 Task: Create a due date automation trigger when advanced on, 2 hours before a card is due add fields without custom field "Resume" set to a number lower than 1 and greater or equal to 10.
Action: Mouse moved to (878, 264)
Screenshot: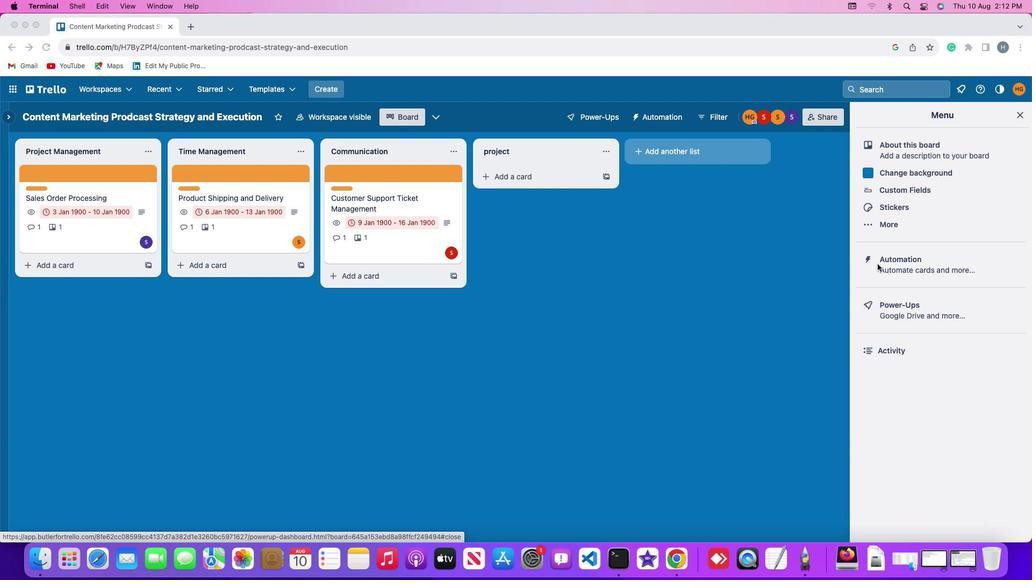 
Action: Mouse pressed left at (878, 264)
Screenshot: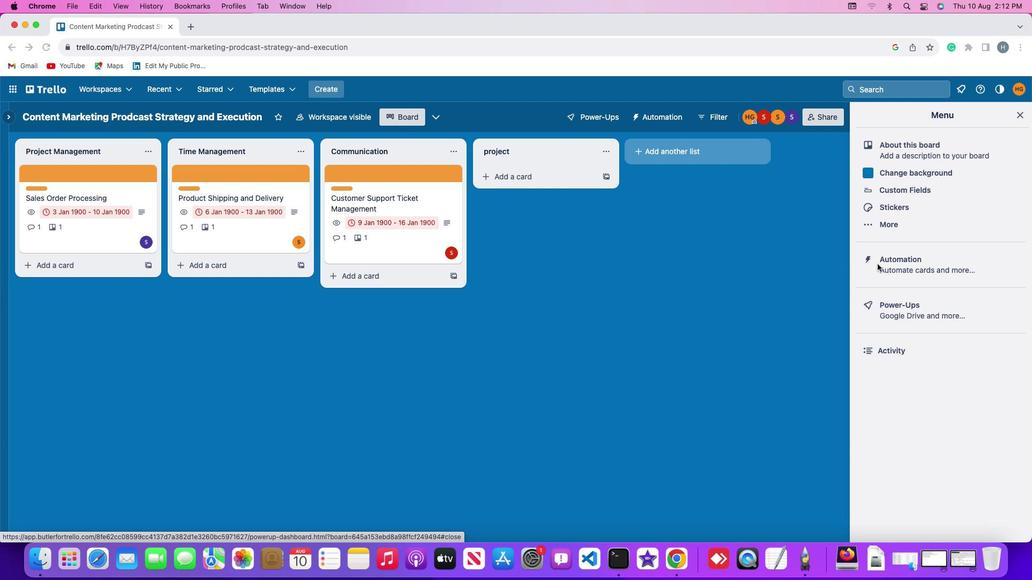
Action: Mouse pressed left at (878, 264)
Screenshot: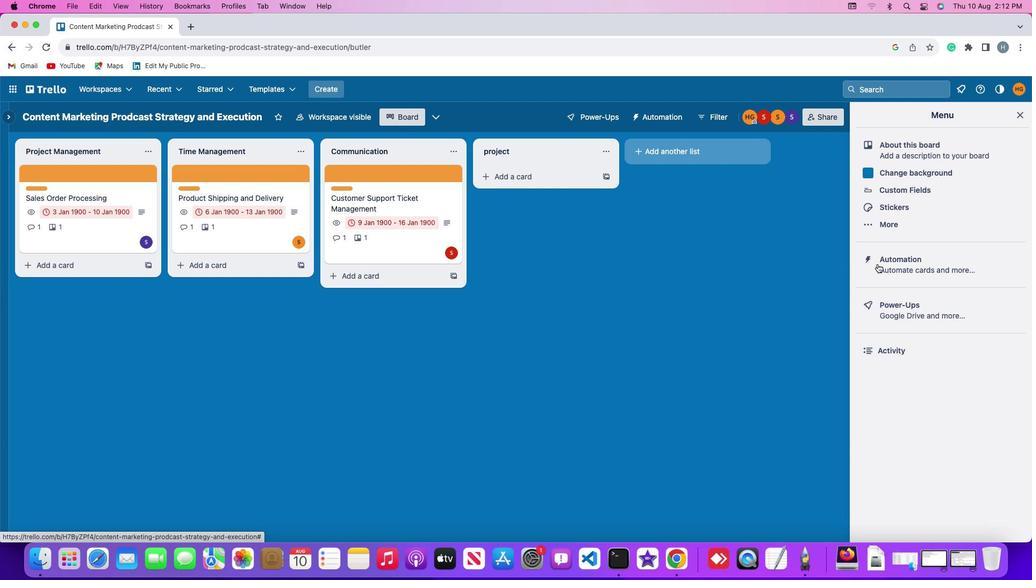 
Action: Mouse pressed left at (878, 264)
Screenshot: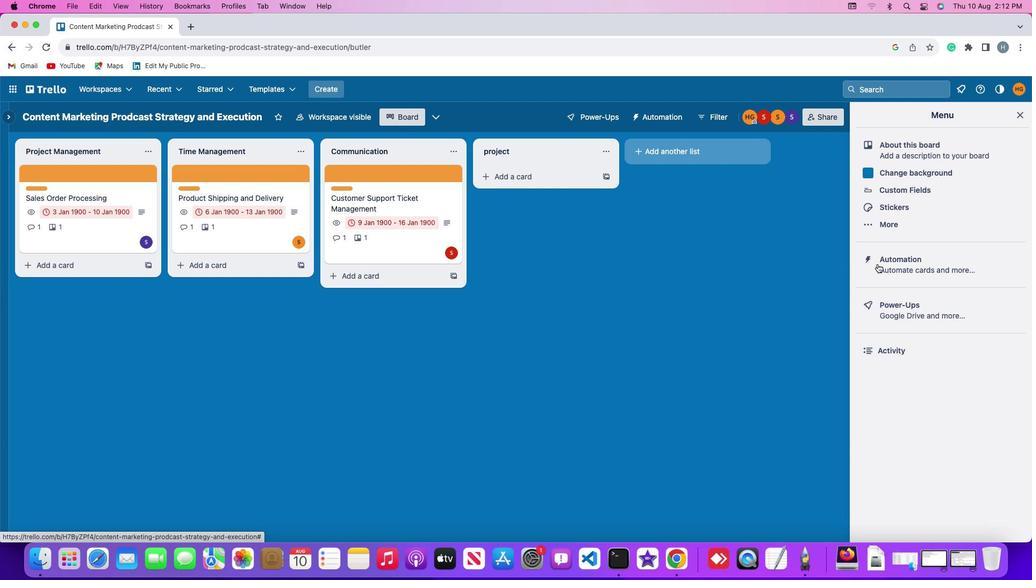 
Action: Mouse moved to (63, 250)
Screenshot: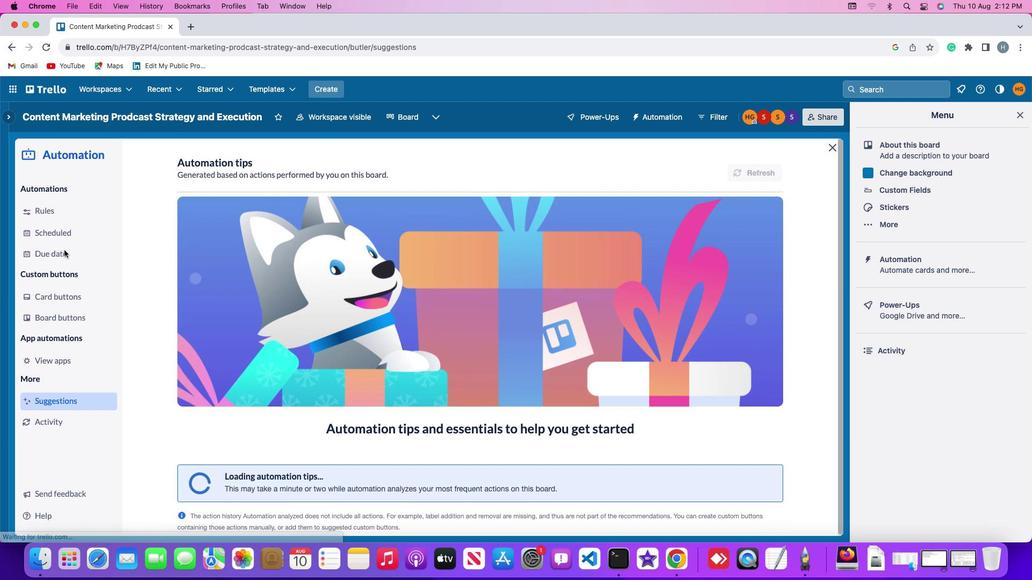 
Action: Mouse pressed left at (63, 250)
Screenshot: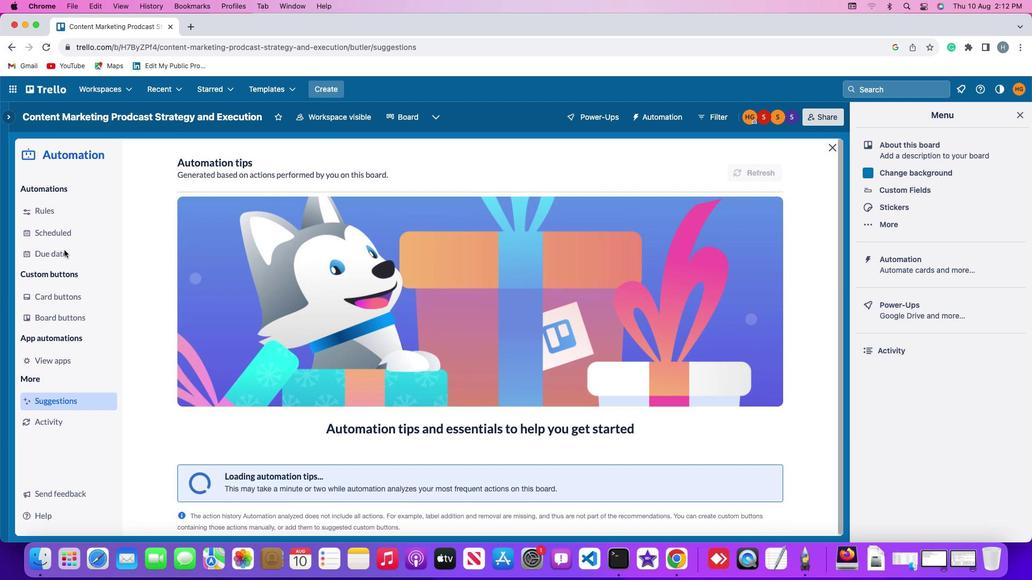
Action: Mouse moved to (725, 165)
Screenshot: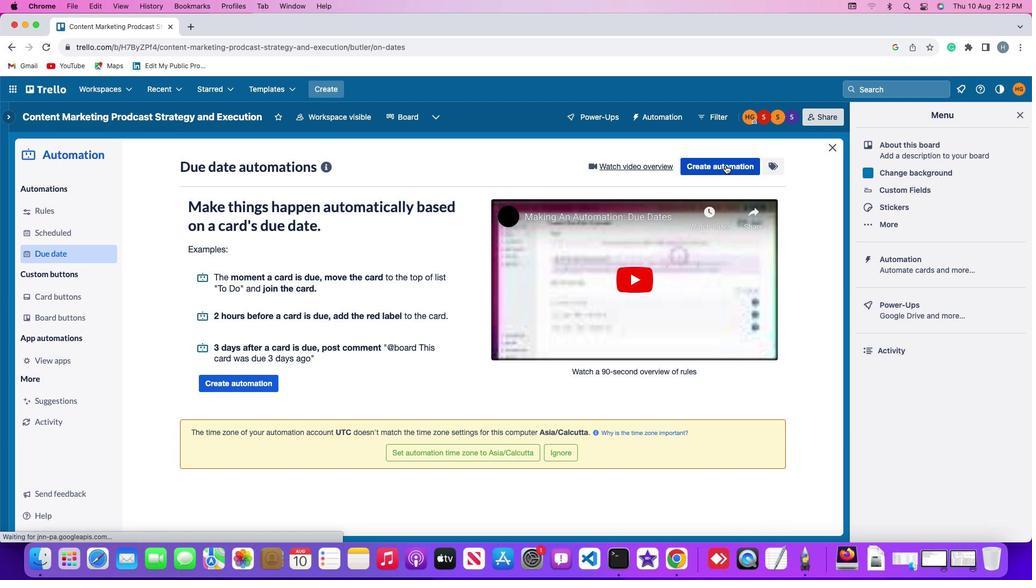 
Action: Mouse pressed left at (725, 165)
Screenshot: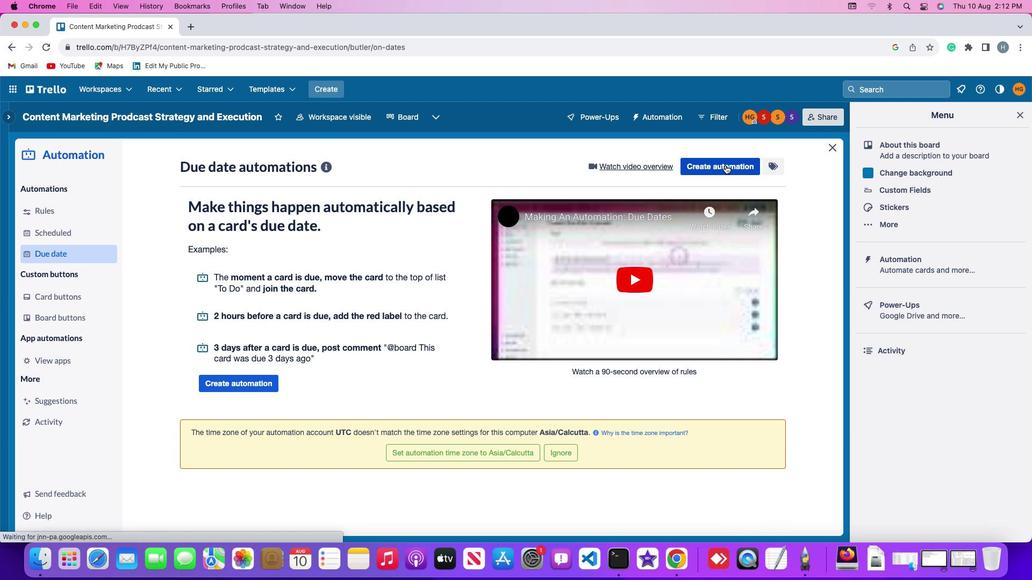 
Action: Mouse moved to (226, 268)
Screenshot: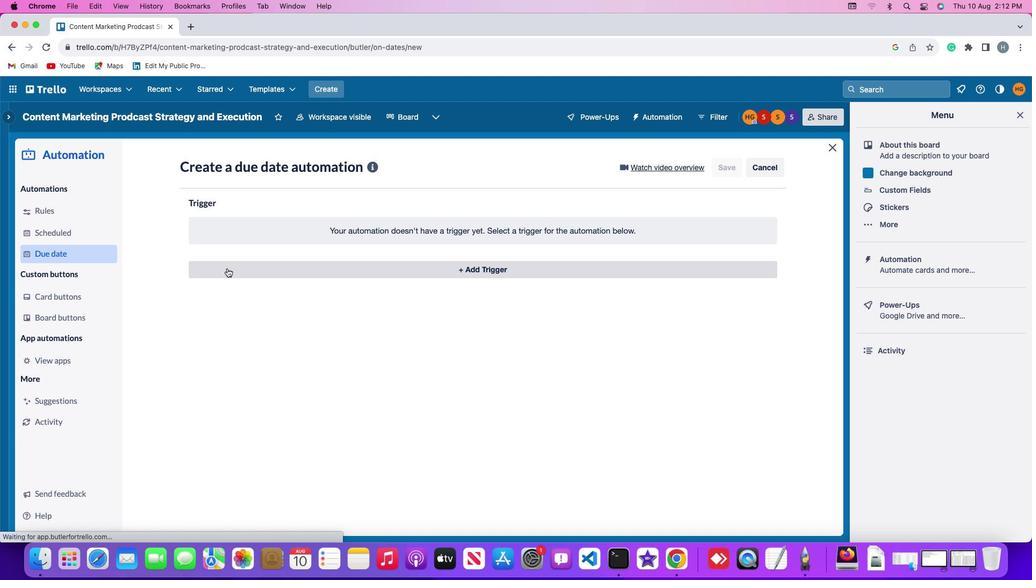 
Action: Mouse pressed left at (226, 268)
Screenshot: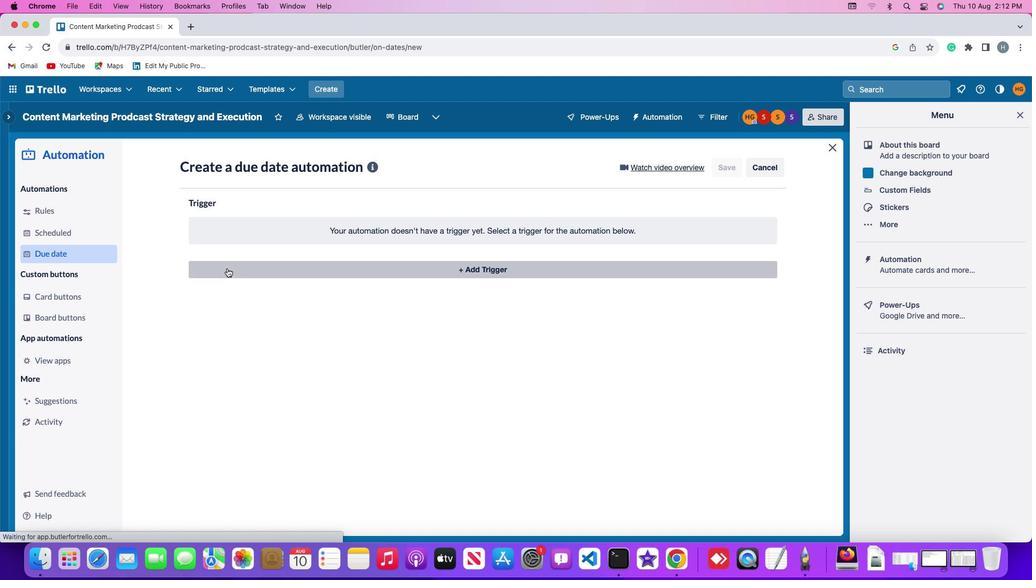 
Action: Mouse moved to (205, 431)
Screenshot: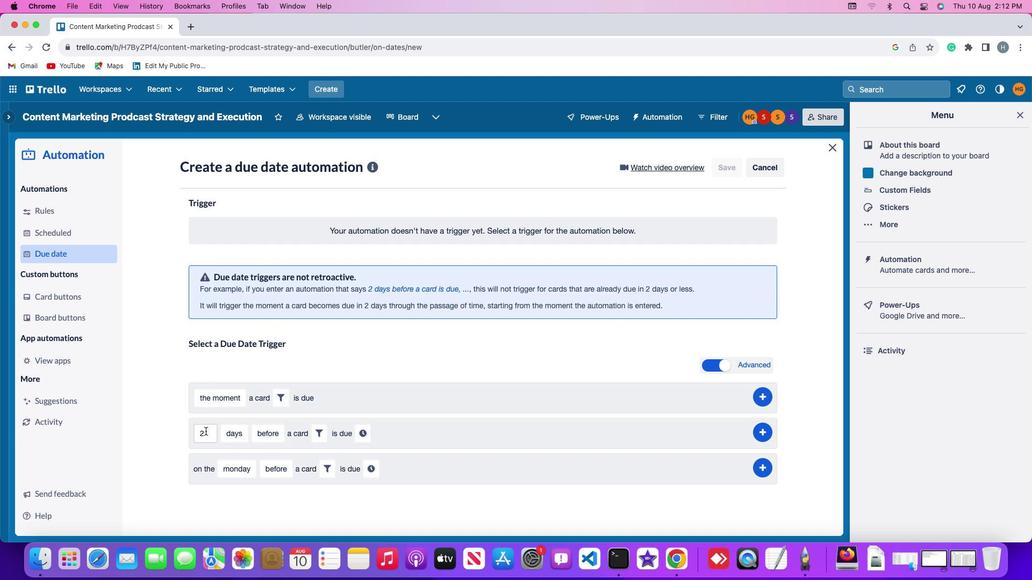 
Action: Mouse pressed left at (205, 431)
Screenshot: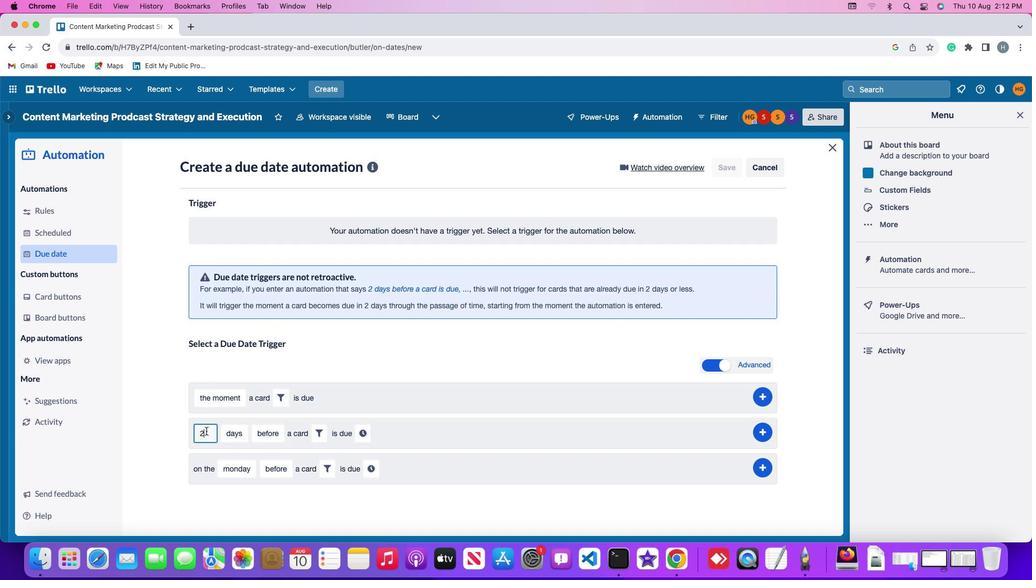 
Action: Mouse moved to (212, 423)
Screenshot: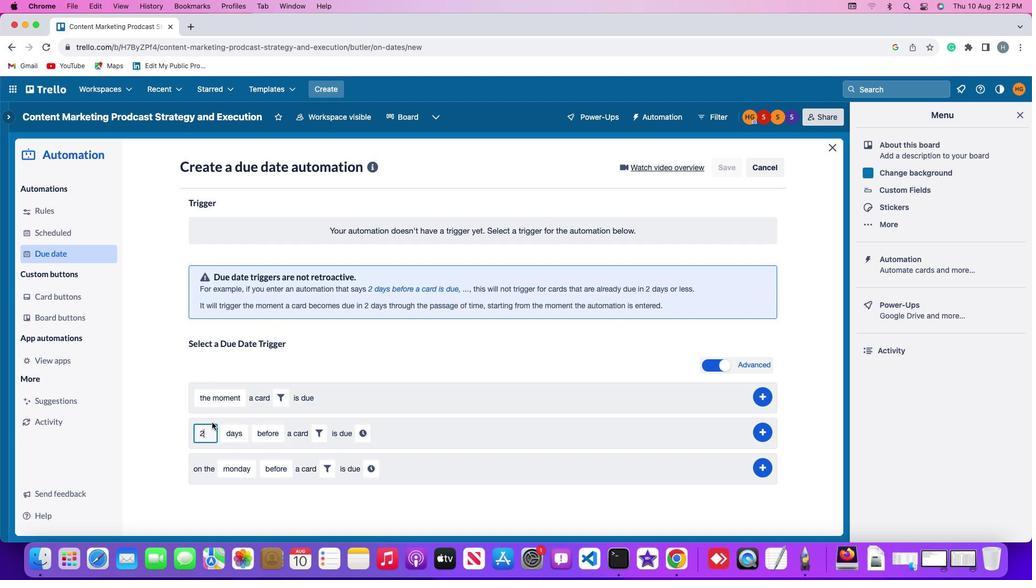 
Action: Key pressed Key.backspace'2'
Screenshot: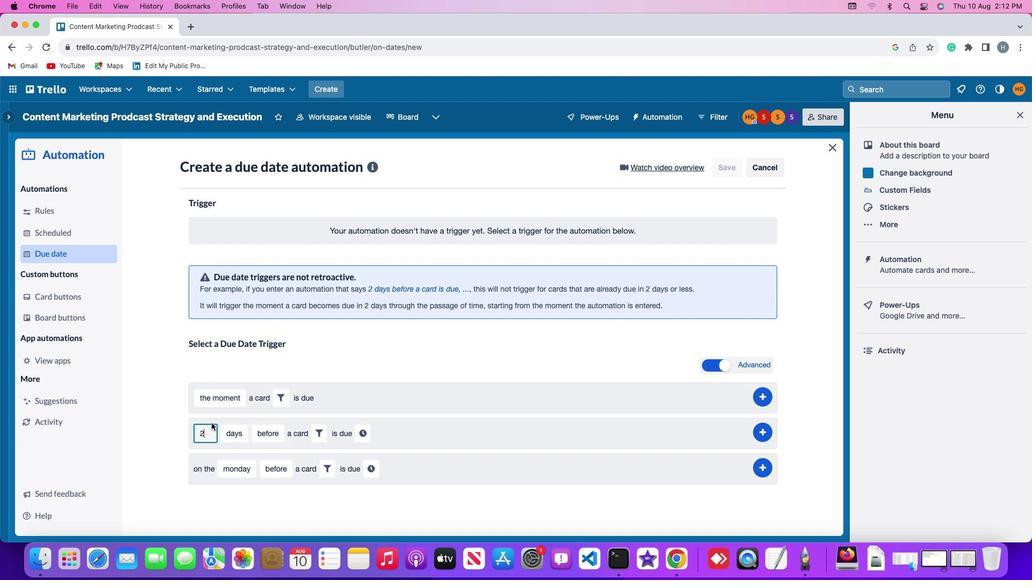 
Action: Mouse moved to (236, 434)
Screenshot: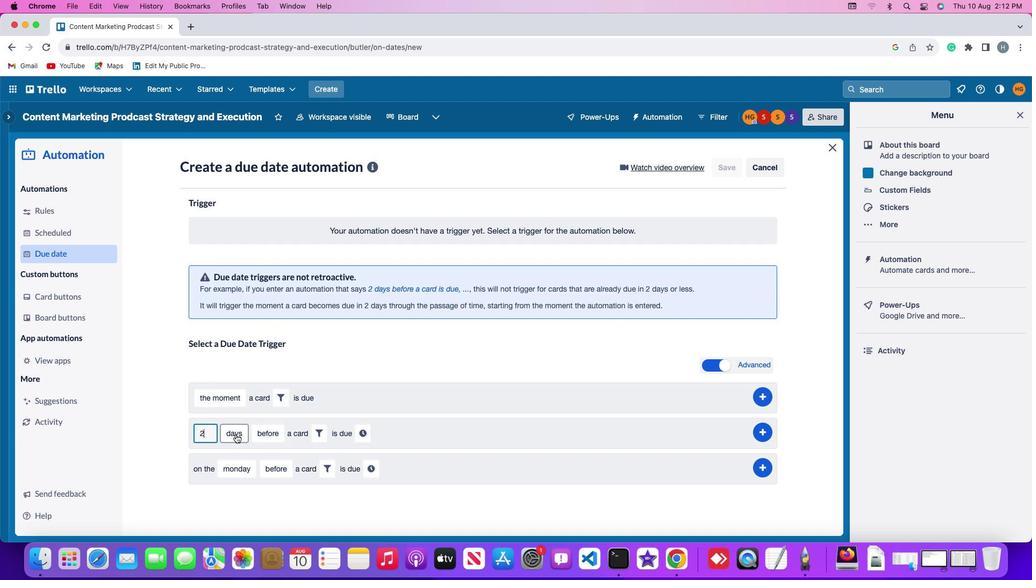 
Action: Mouse pressed left at (236, 434)
Screenshot: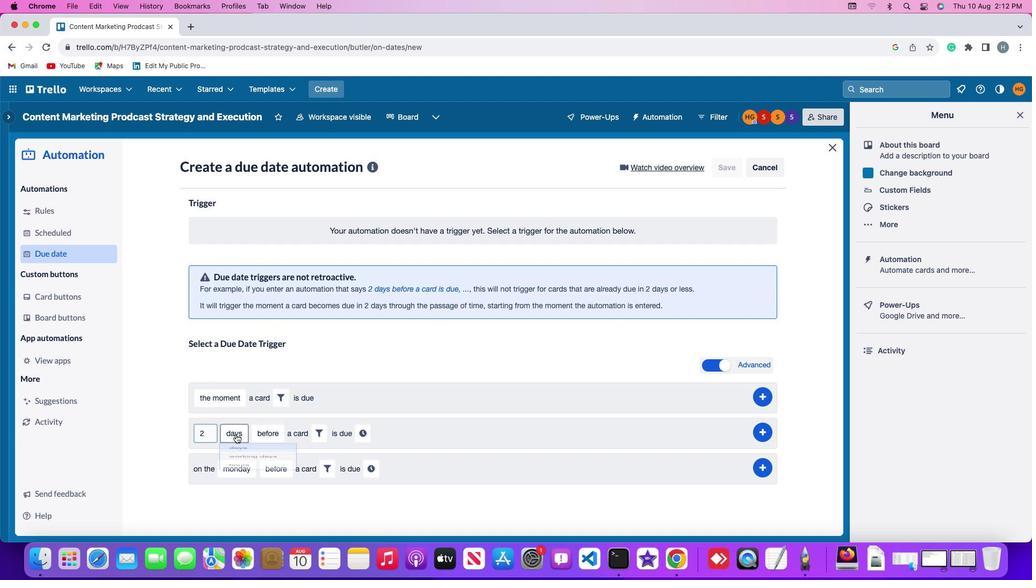 
Action: Mouse moved to (226, 495)
Screenshot: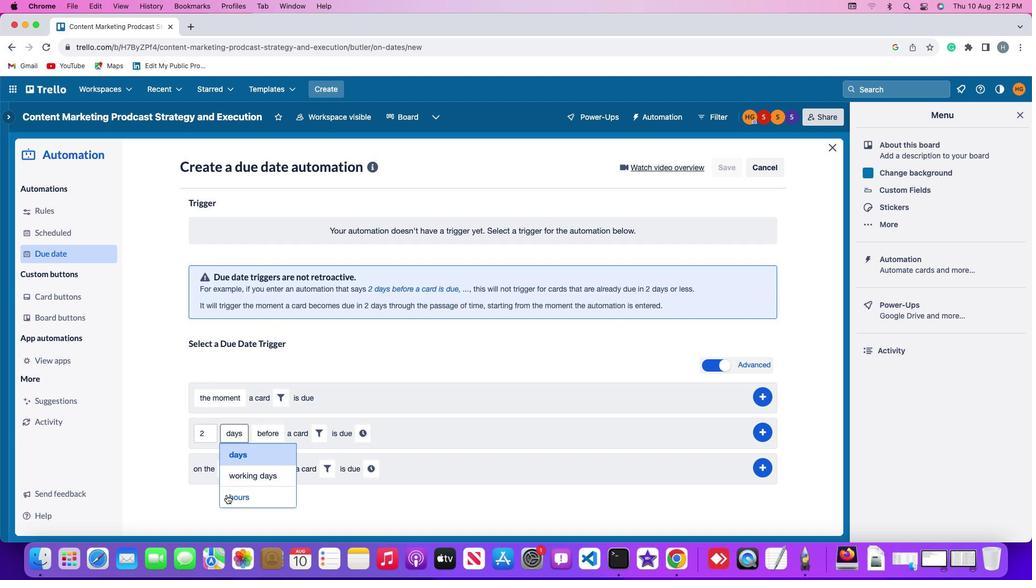 
Action: Mouse pressed left at (226, 495)
Screenshot: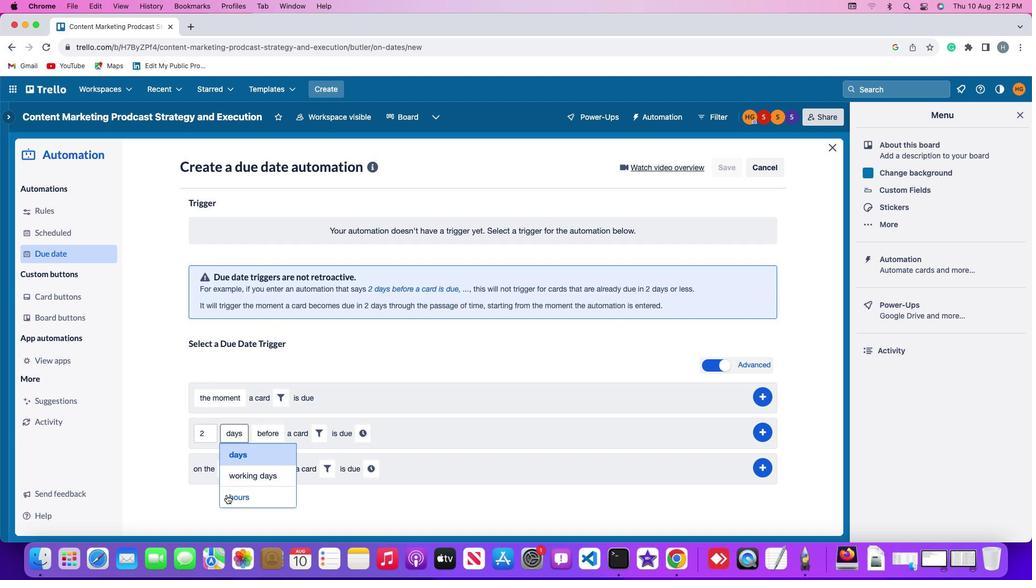 
Action: Mouse moved to (270, 437)
Screenshot: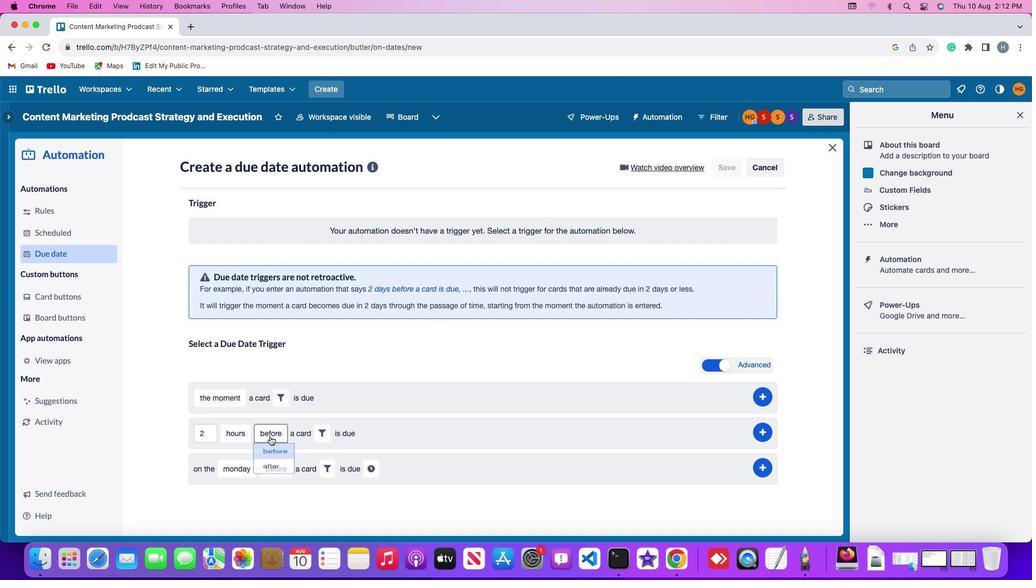
Action: Mouse pressed left at (270, 437)
Screenshot: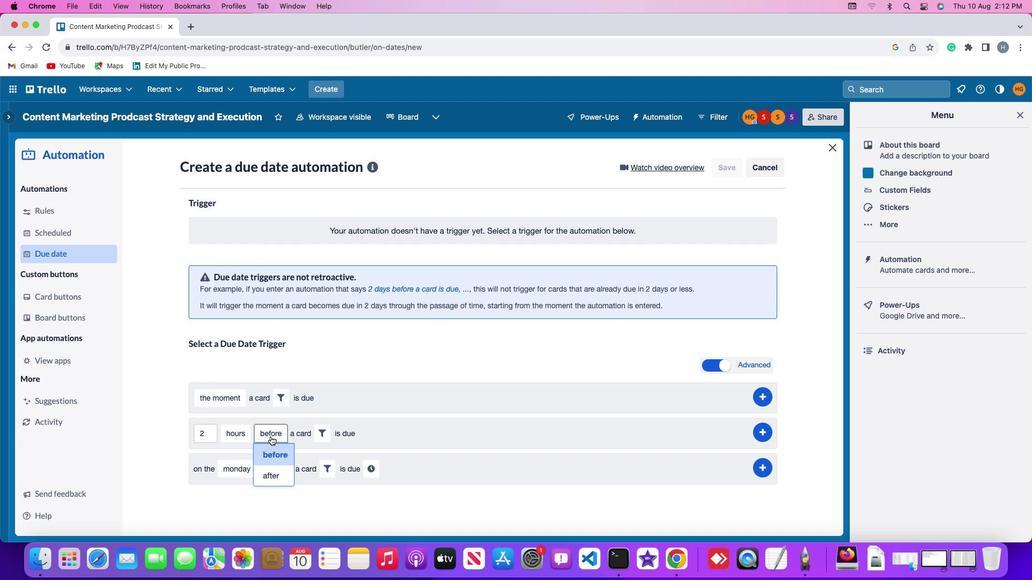 
Action: Mouse moved to (272, 457)
Screenshot: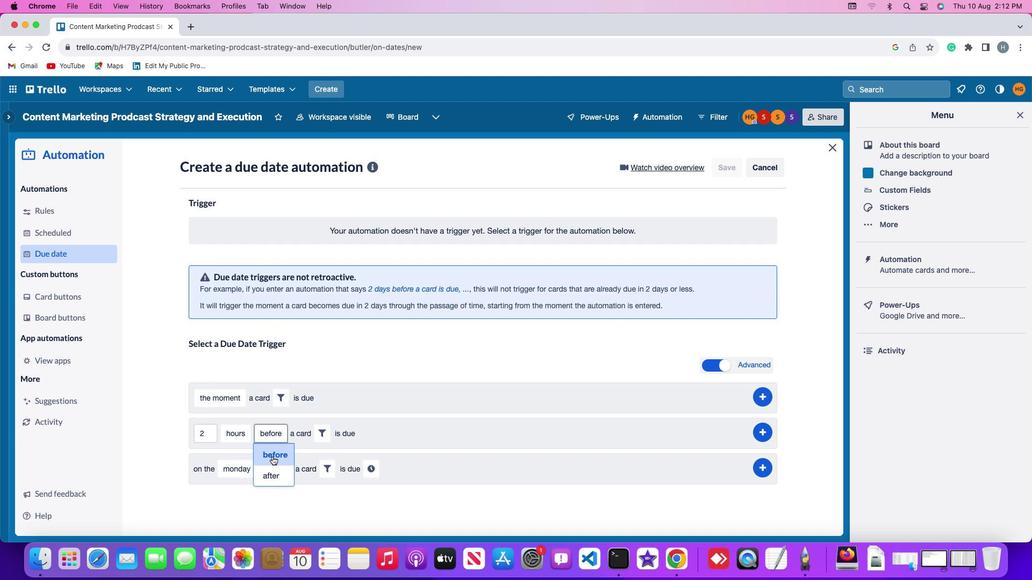 
Action: Mouse pressed left at (272, 457)
Screenshot: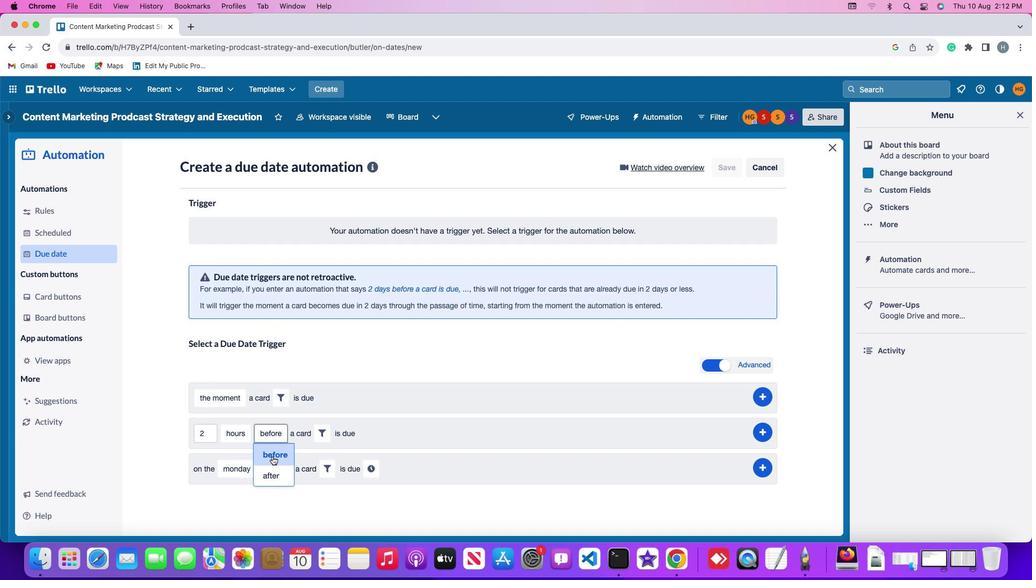 
Action: Mouse moved to (330, 434)
Screenshot: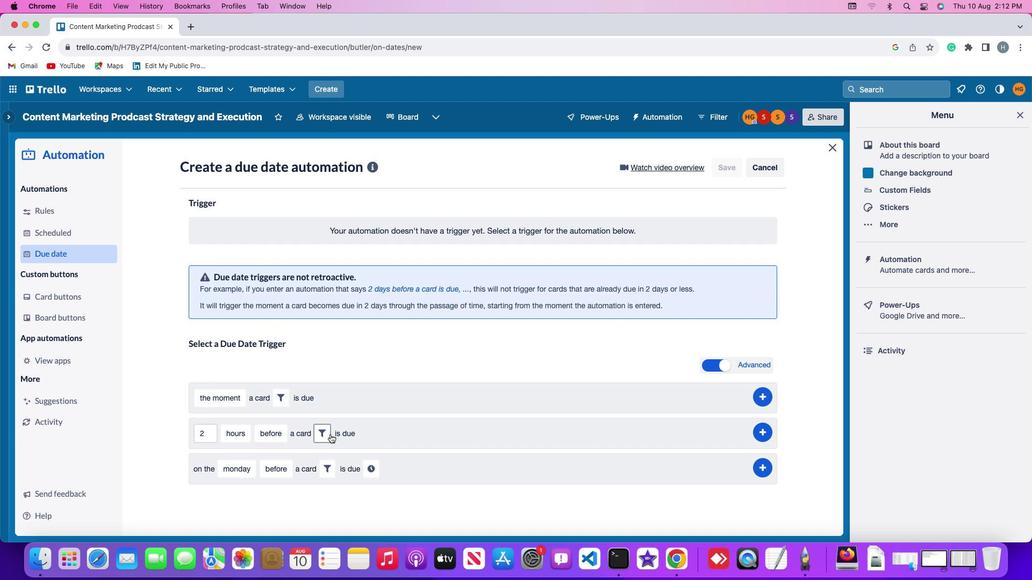 
Action: Mouse pressed left at (330, 434)
Screenshot: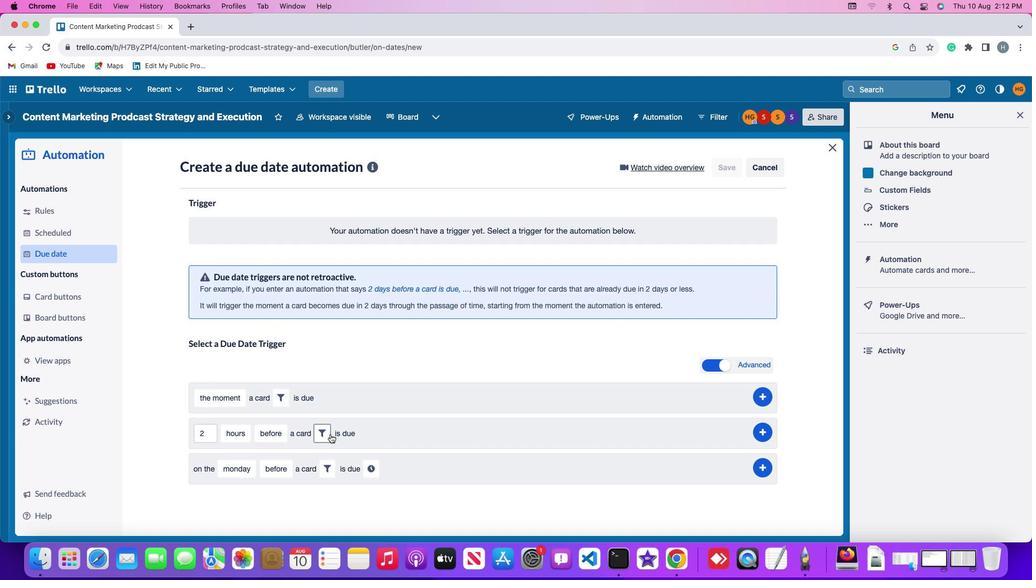 
Action: Mouse moved to (495, 469)
Screenshot: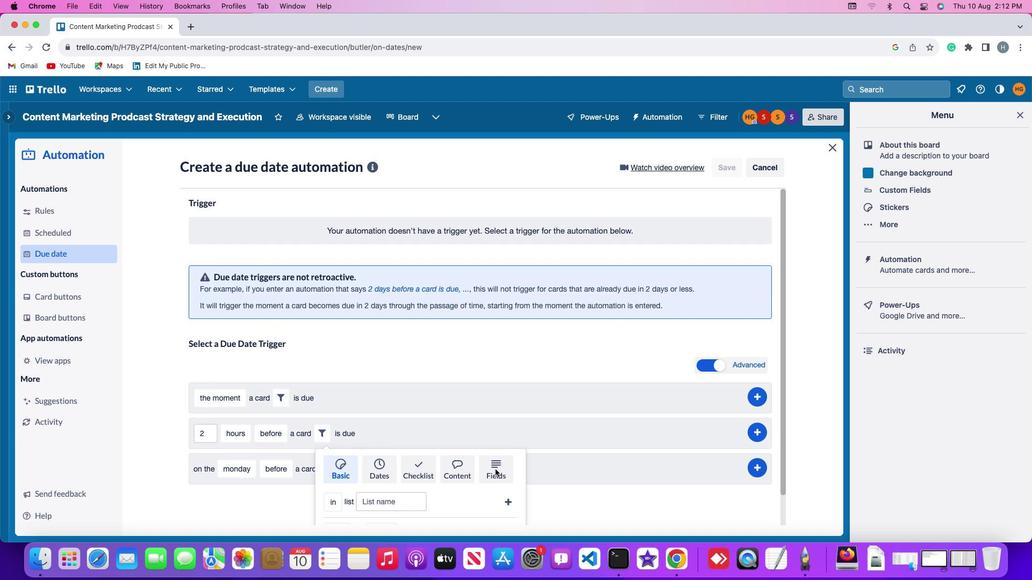 
Action: Mouse pressed left at (495, 469)
Screenshot: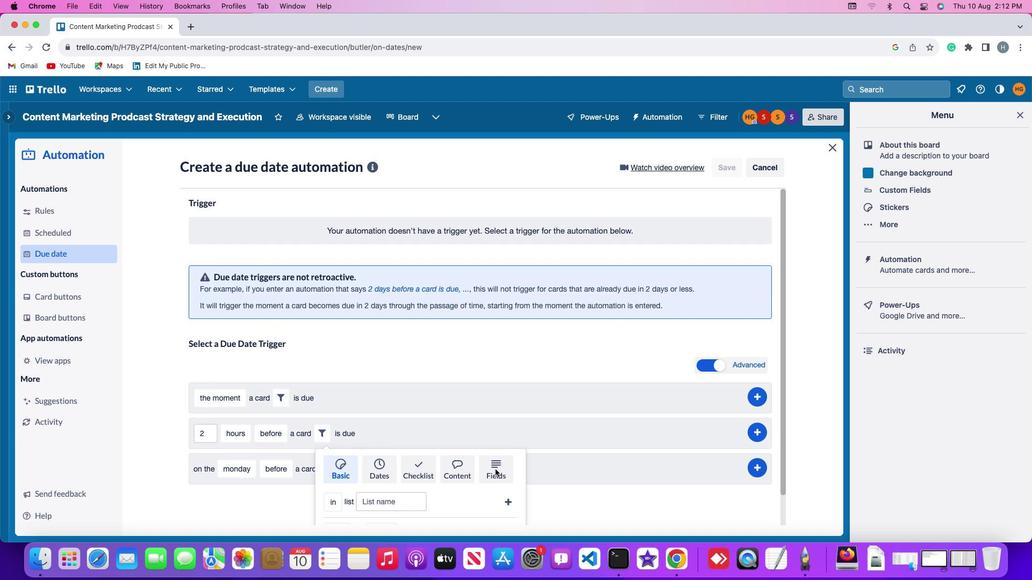 
Action: Mouse moved to (303, 494)
Screenshot: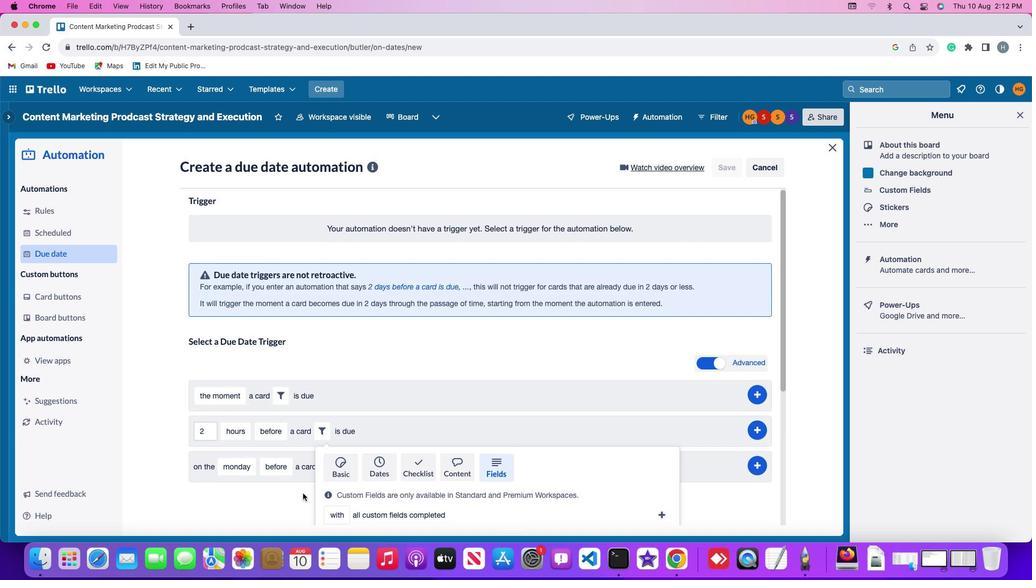 
Action: Mouse scrolled (303, 494) with delta (0, 0)
Screenshot: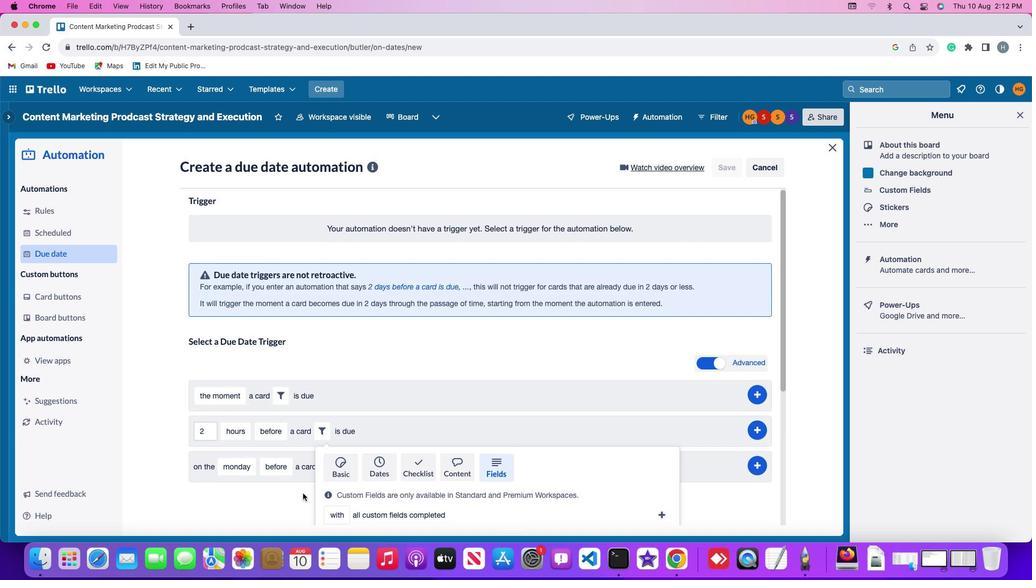 
Action: Mouse scrolled (303, 494) with delta (0, 0)
Screenshot: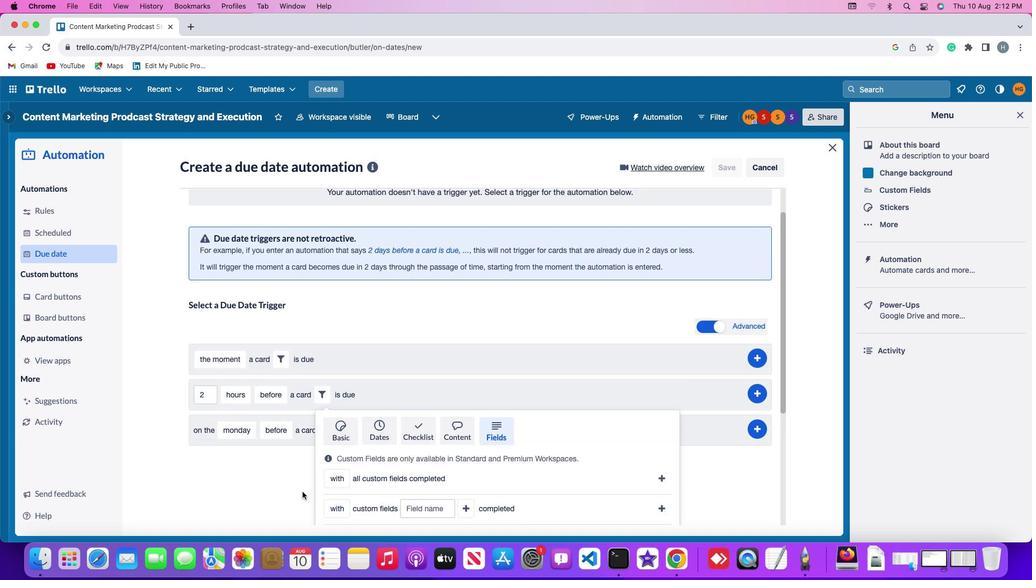 
Action: Mouse scrolled (303, 494) with delta (0, -1)
Screenshot: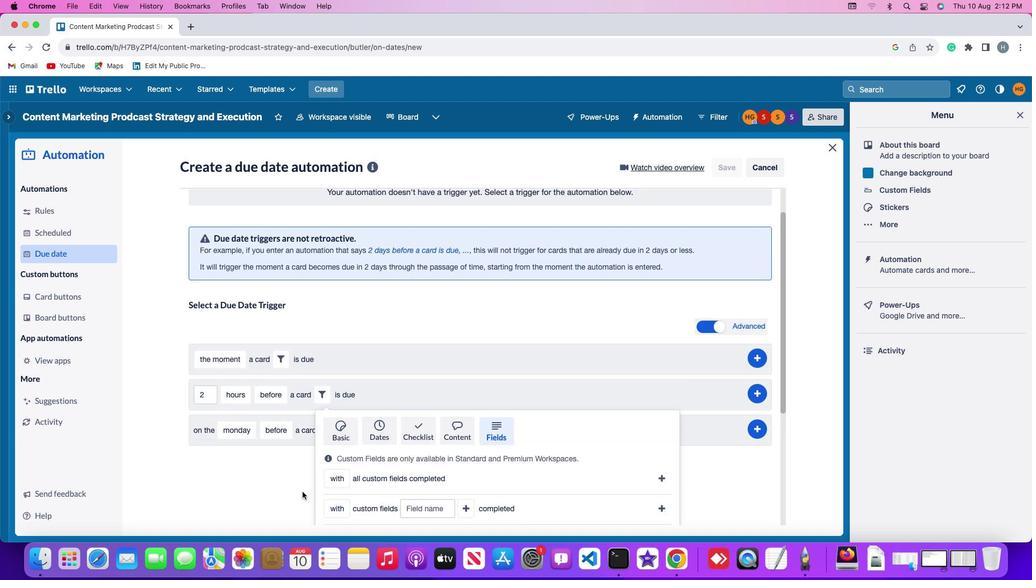 
Action: Mouse scrolled (303, 494) with delta (0, -2)
Screenshot: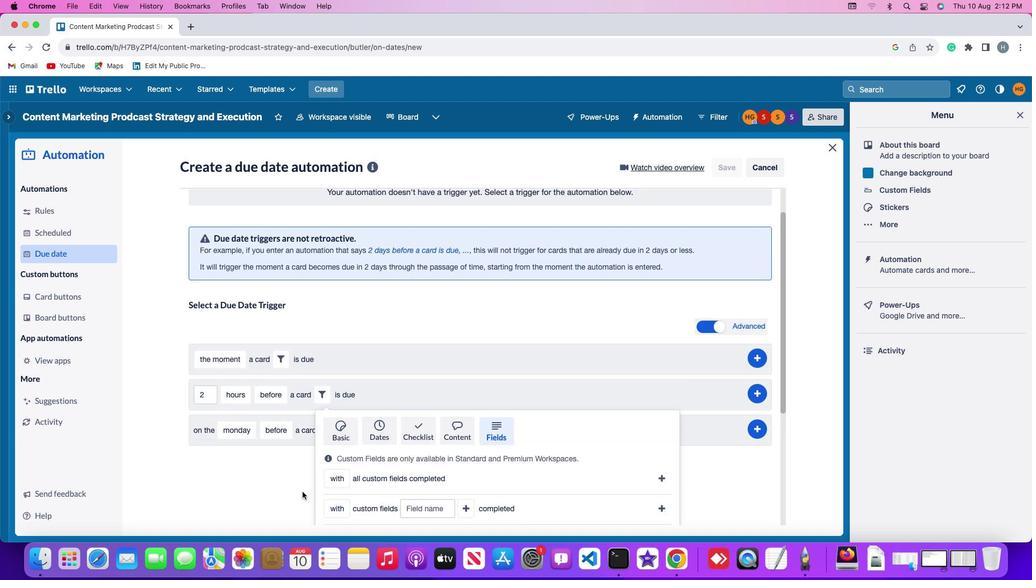 
Action: Mouse moved to (302, 493)
Screenshot: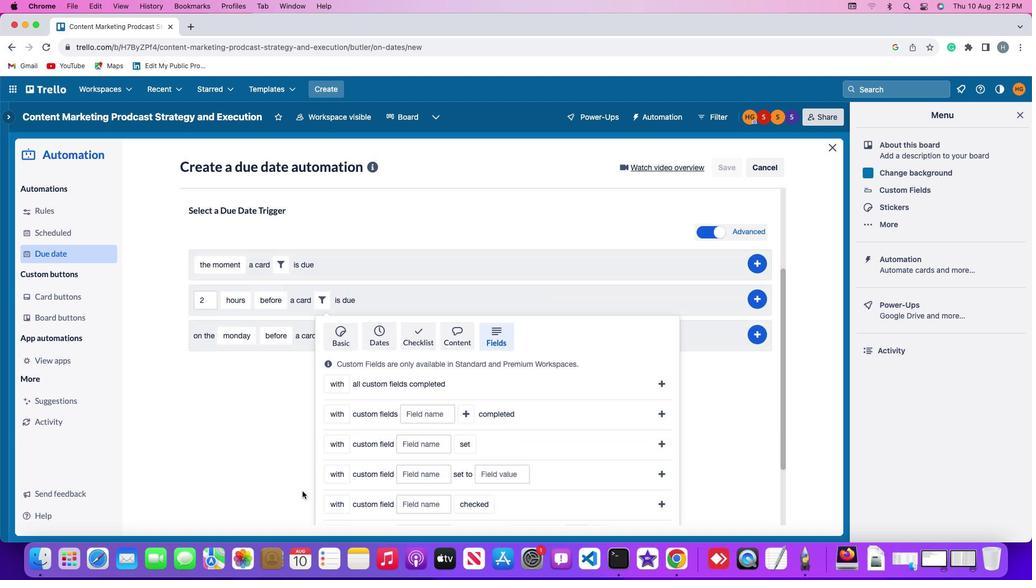 
Action: Mouse scrolled (302, 493) with delta (0, -3)
Screenshot: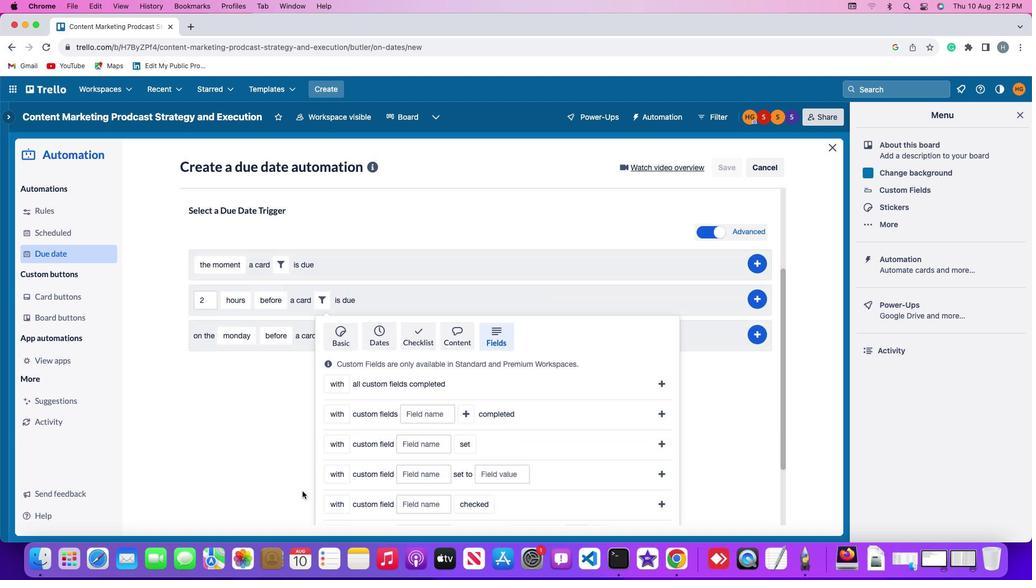 
Action: Mouse moved to (302, 491)
Screenshot: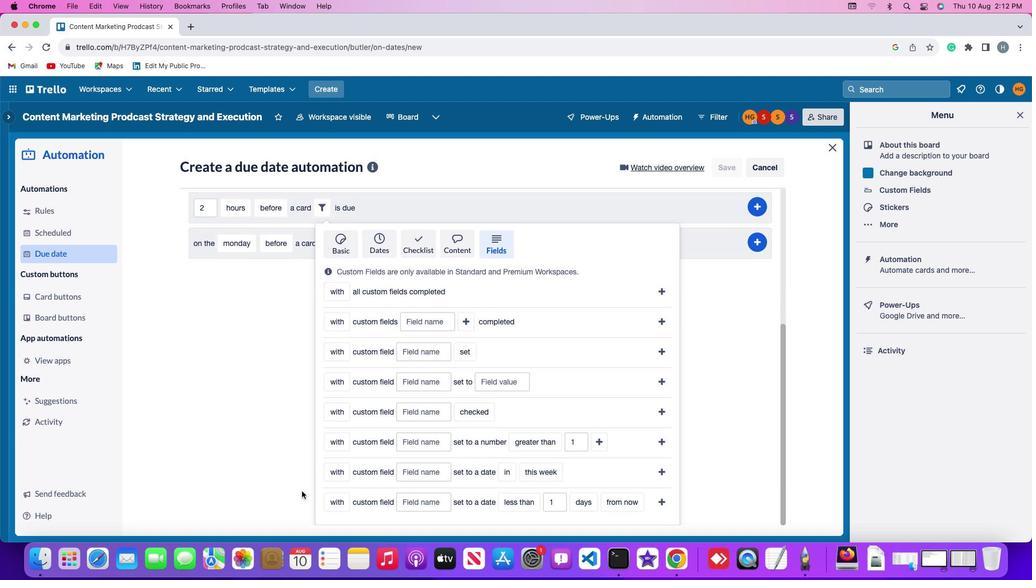 
Action: Mouse scrolled (302, 491) with delta (0, 0)
Screenshot: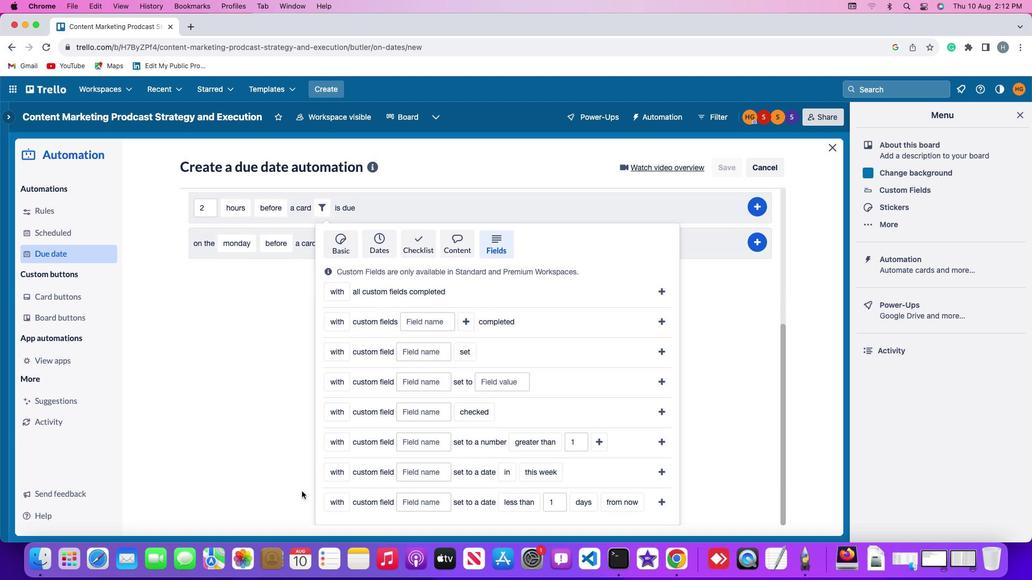 
Action: Mouse scrolled (302, 491) with delta (0, 0)
Screenshot: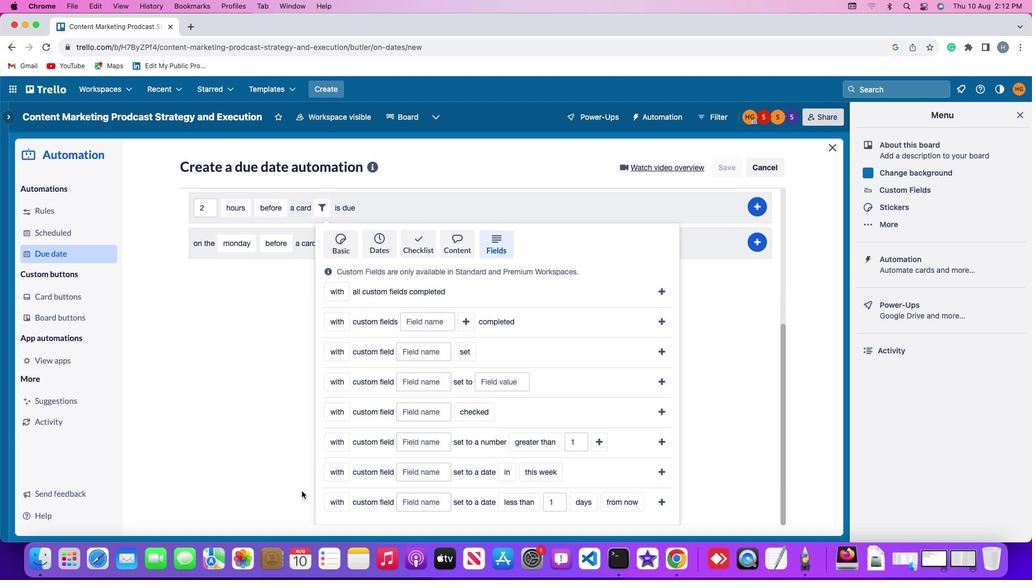 
Action: Mouse scrolled (302, 491) with delta (0, -1)
Screenshot: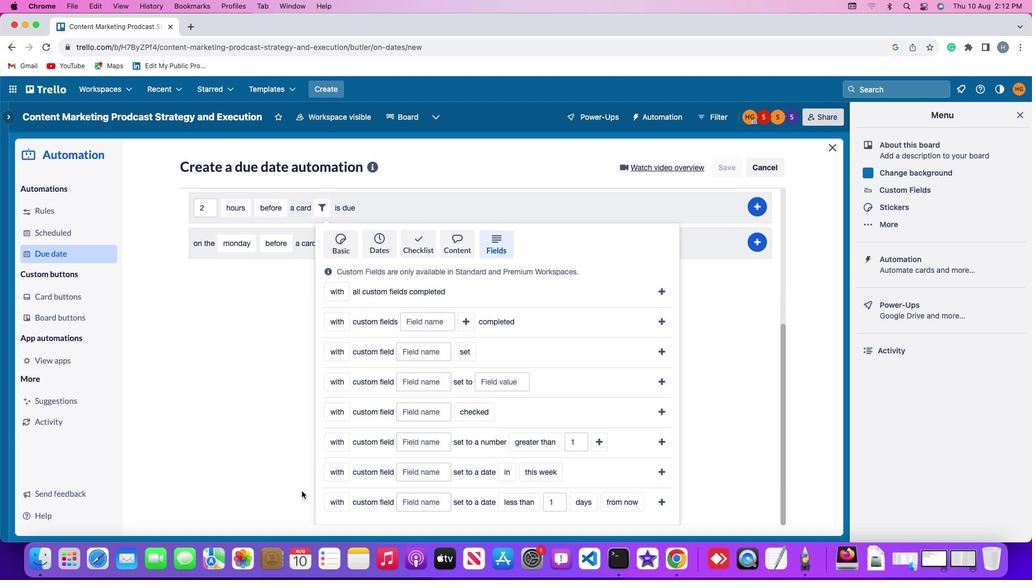 
Action: Mouse scrolled (302, 491) with delta (0, -2)
Screenshot: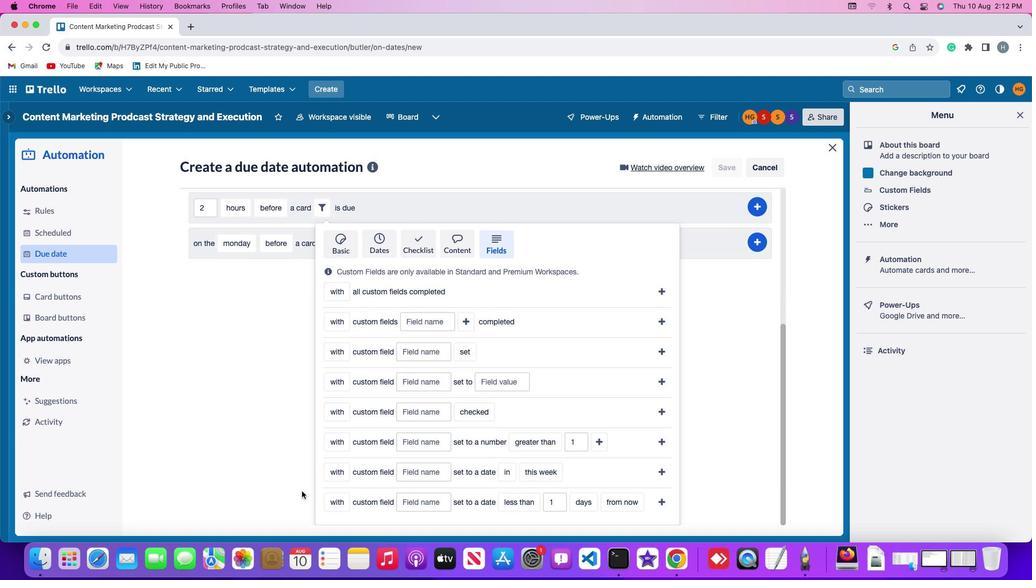 
Action: Mouse scrolled (302, 491) with delta (0, -3)
Screenshot: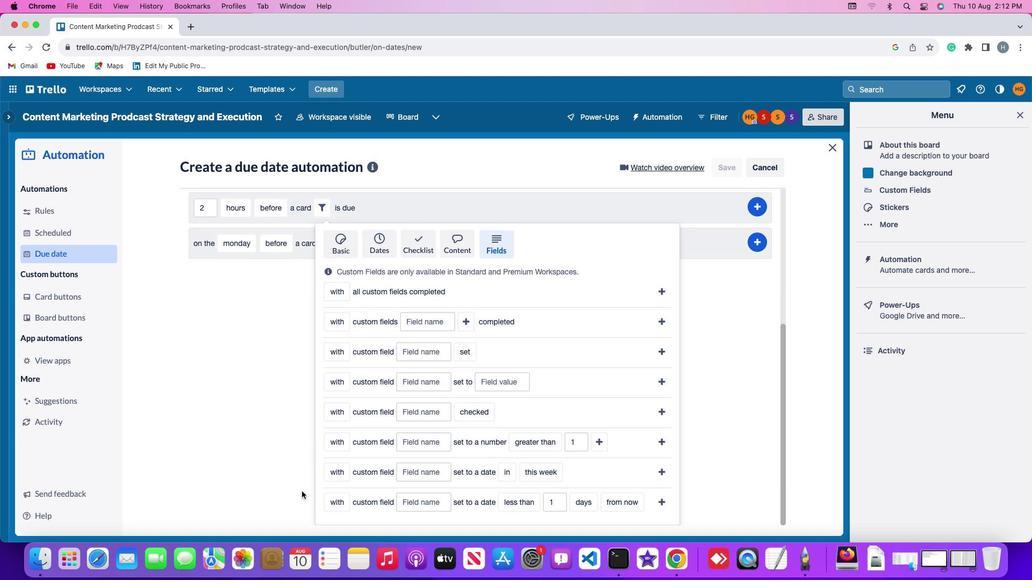 
Action: Mouse moved to (333, 444)
Screenshot: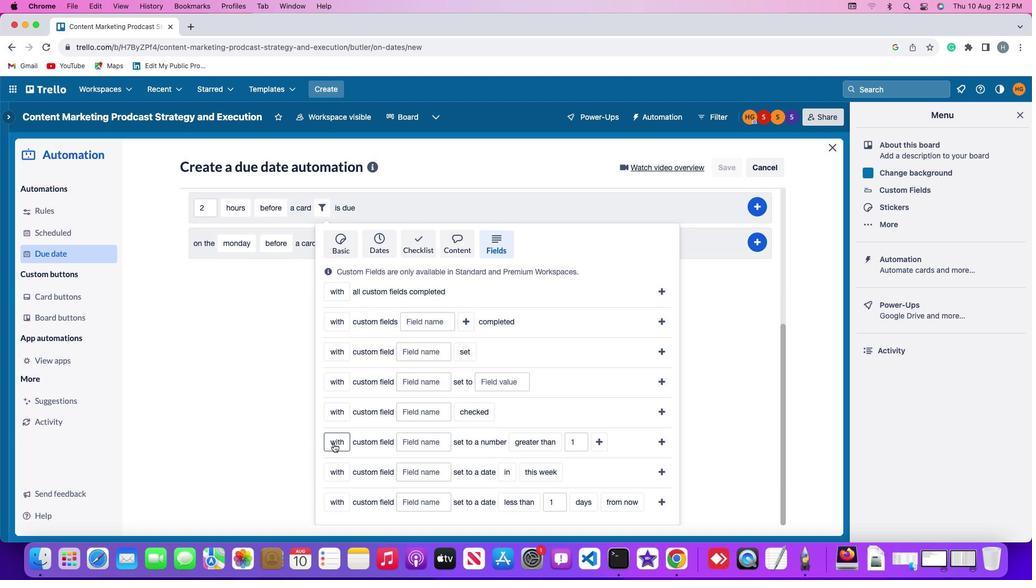 
Action: Mouse pressed left at (333, 444)
Screenshot: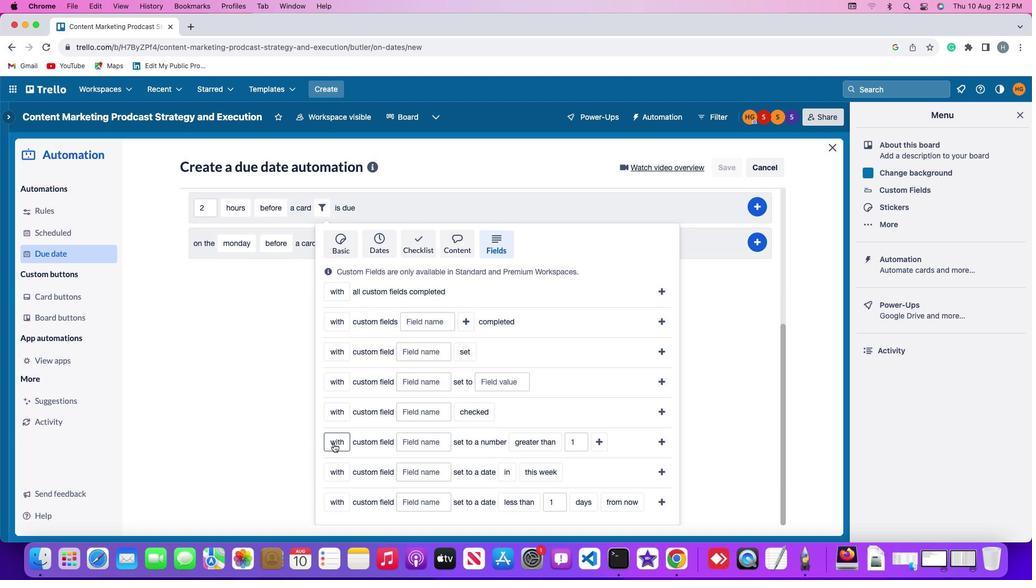 
Action: Mouse moved to (337, 479)
Screenshot: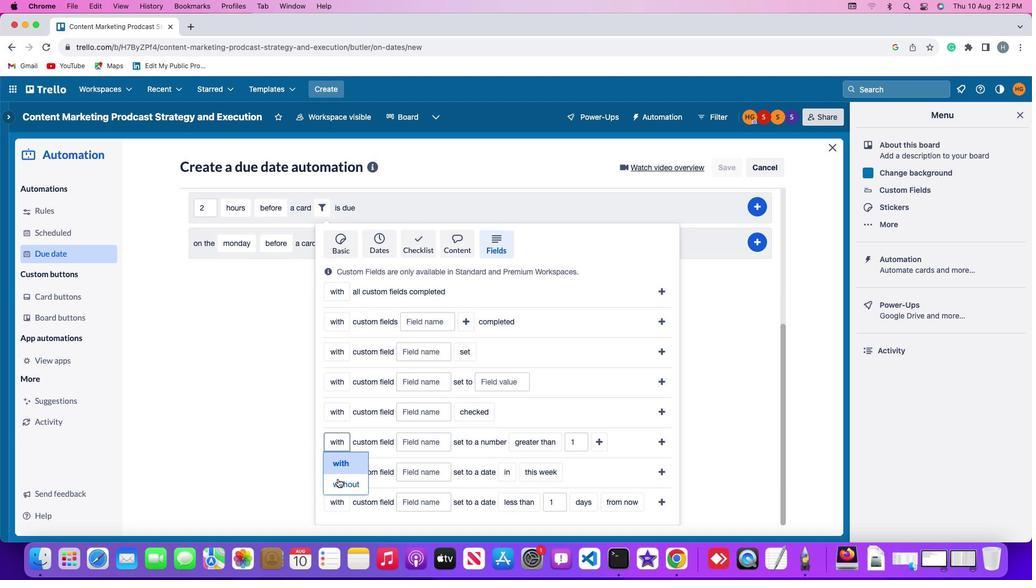 
Action: Mouse pressed left at (337, 479)
Screenshot: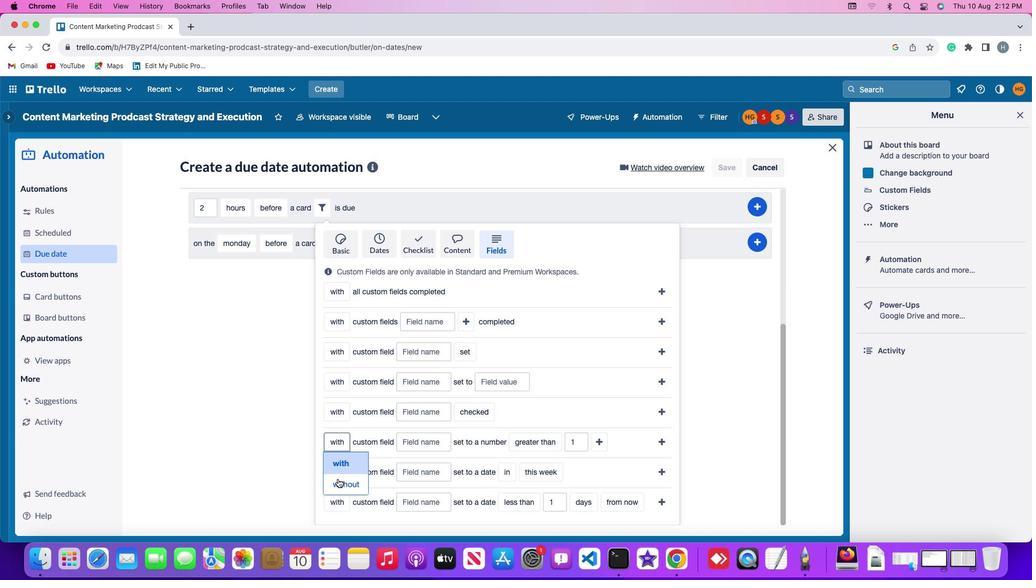 
Action: Mouse moved to (422, 439)
Screenshot: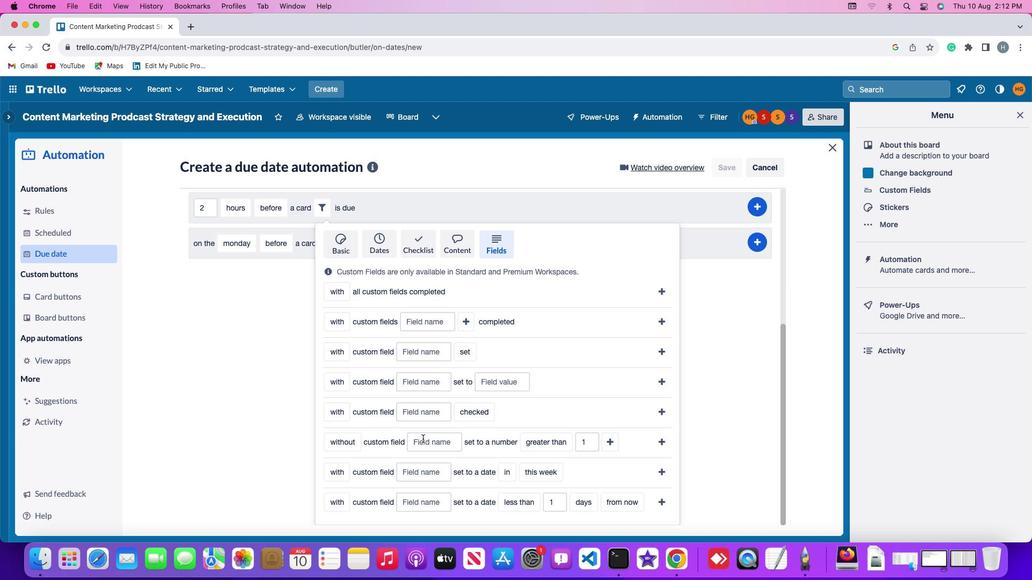 
Action: Mouse pressed left at (422, 439)
Screenshot: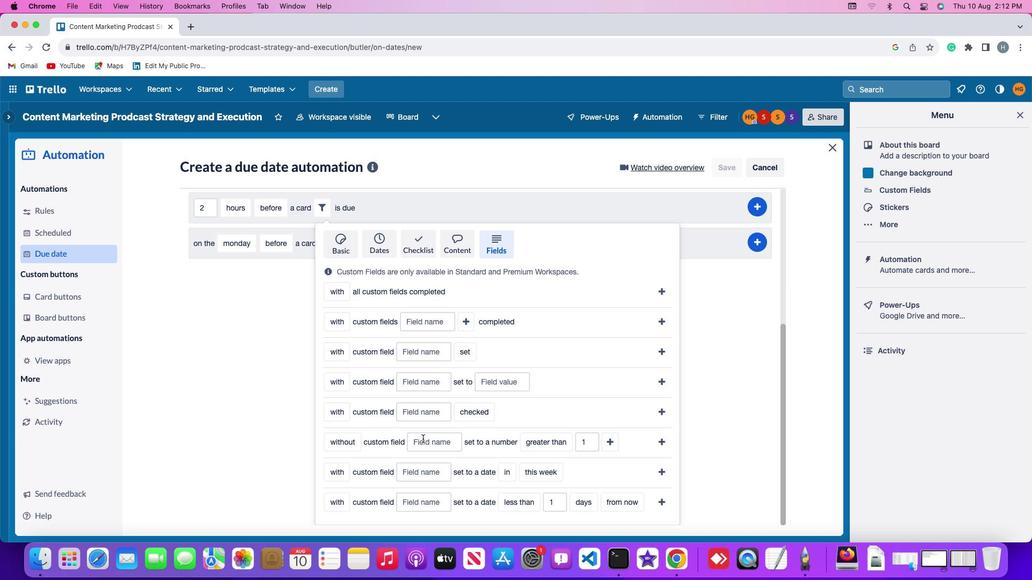 
Action: Key pressed Key.shift'R''e''s''u''m''e'
Screenshot: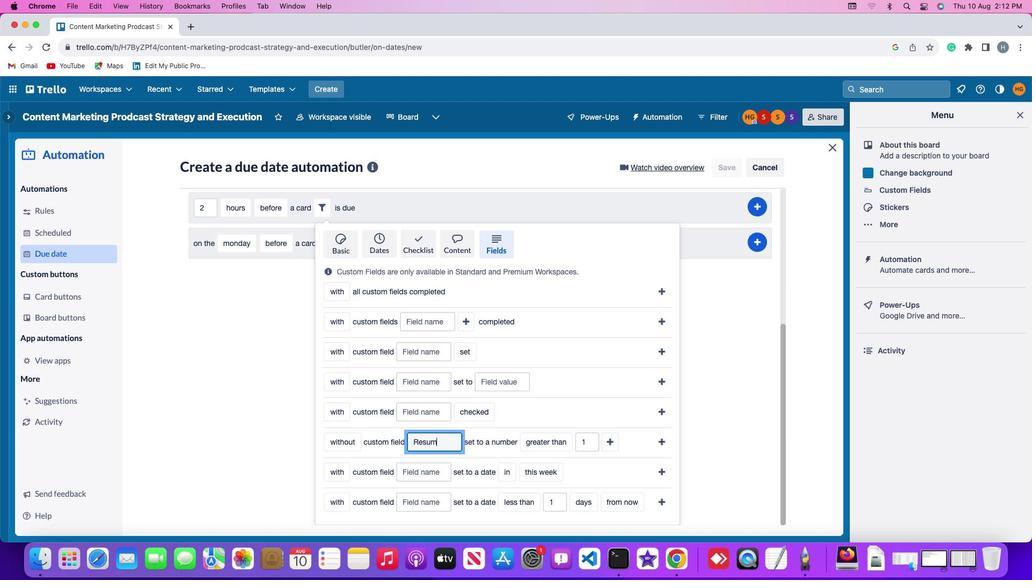 
Action: Mouse moved to (530, 443)
Screenshot: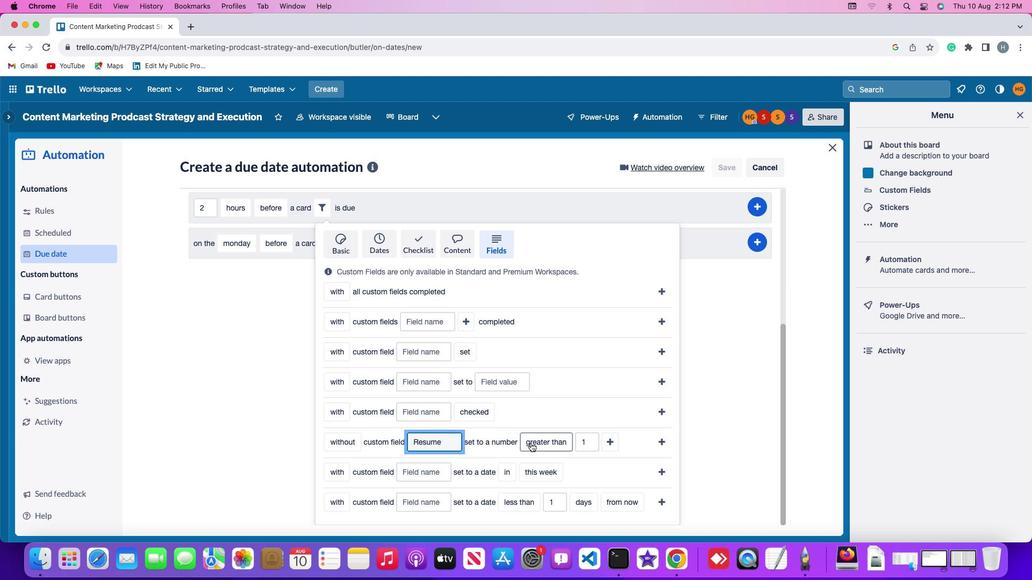 
Action: Mouse pressed left at (530, 443)
Screenshot: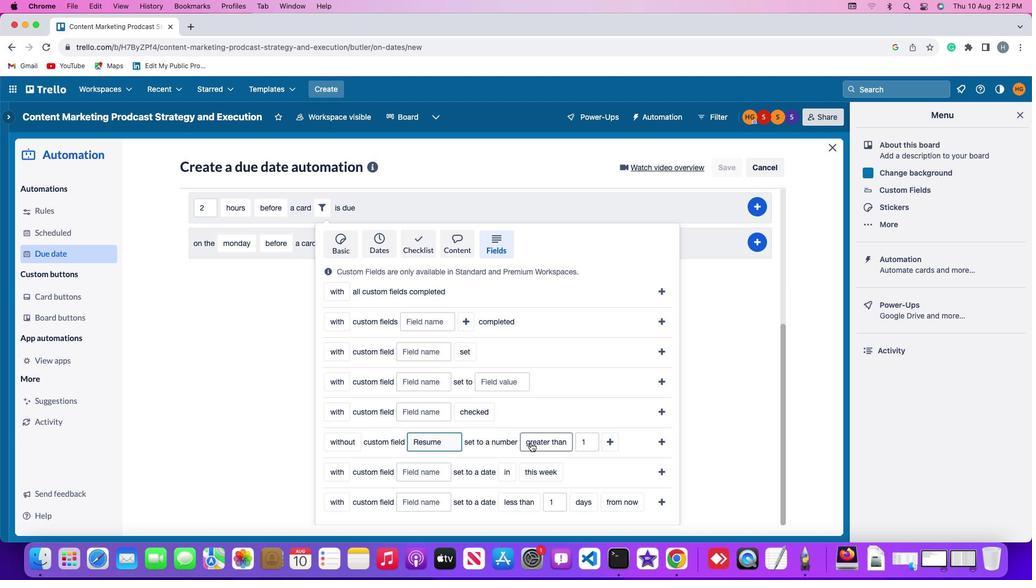 
Action: Mouse moved to (553, 405)
Screenshot: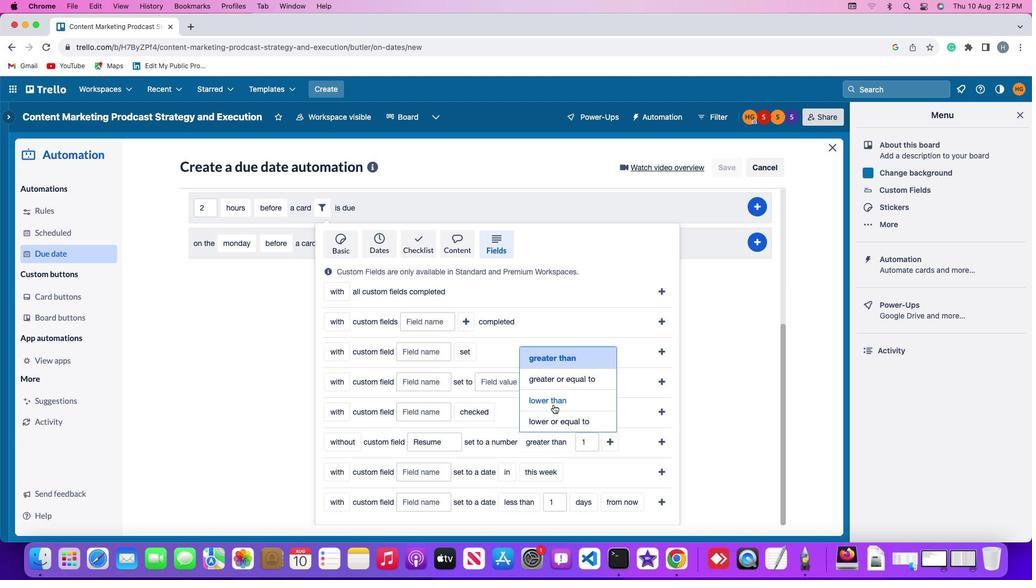 
Action: Mouse pressed left at (553, 405)
Screenshot: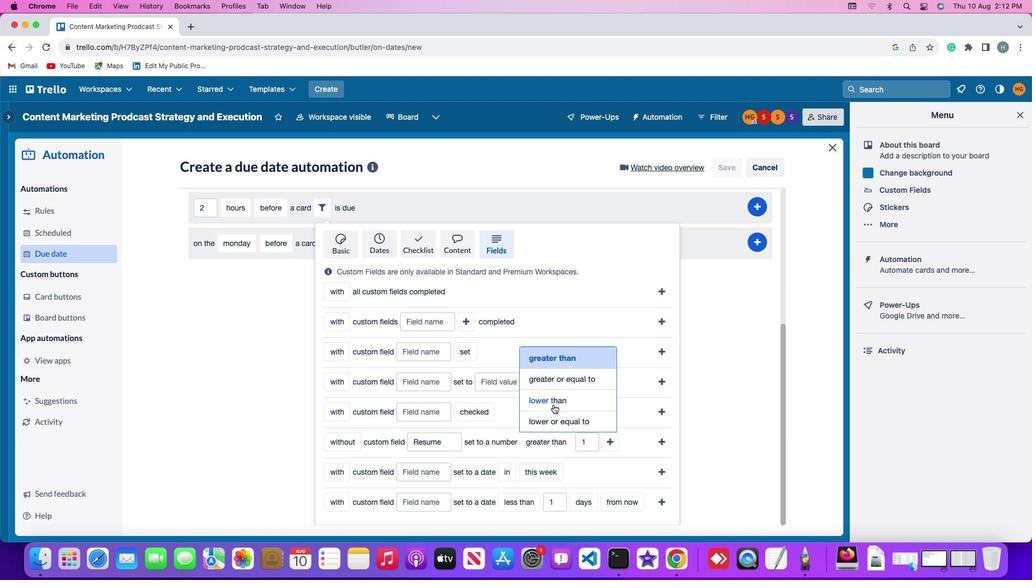 
Action: Mouse moved to (585, 441)
Screenshot: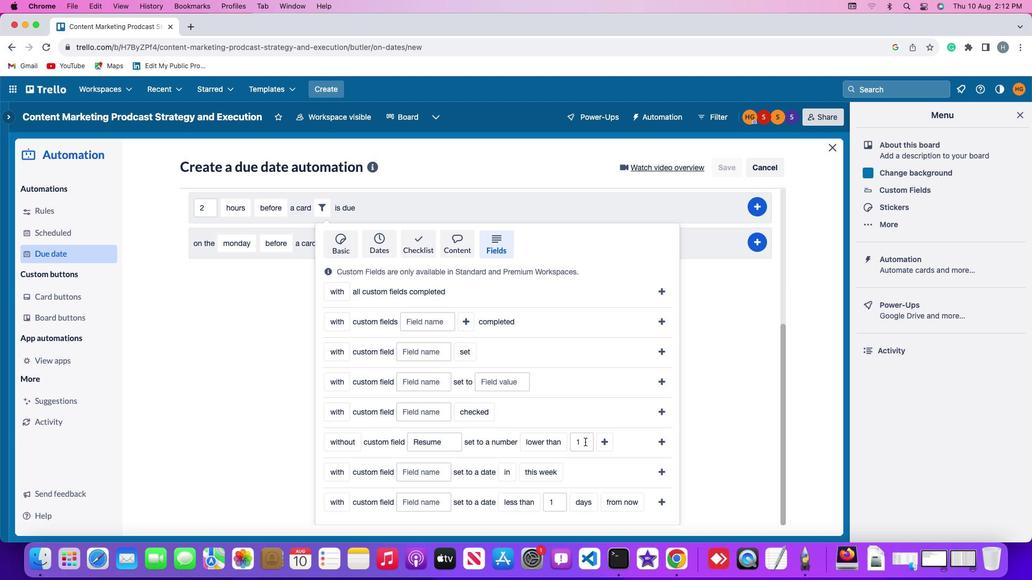 
Action: Mouse pressed left at (585, 441)
Screenshot: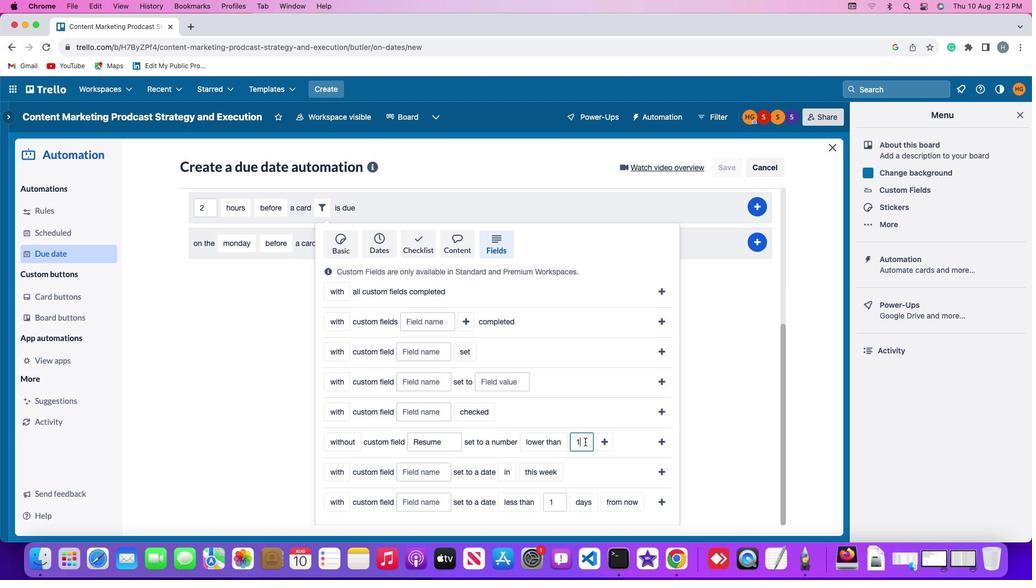 
Action: Mouse moved to (587, 443)
Screenshot: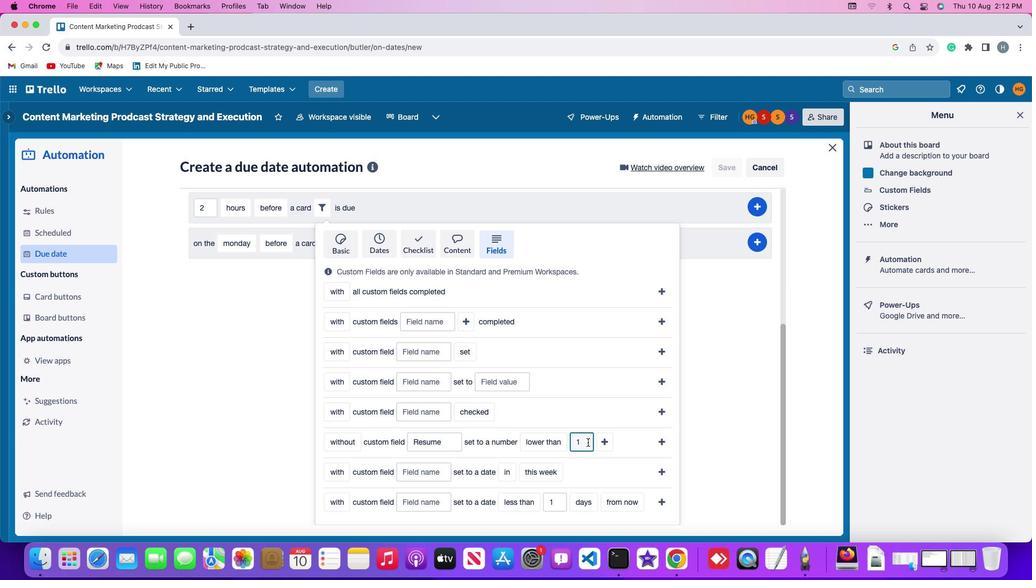 
Action: Key pressed Key.backspace
Screenshot: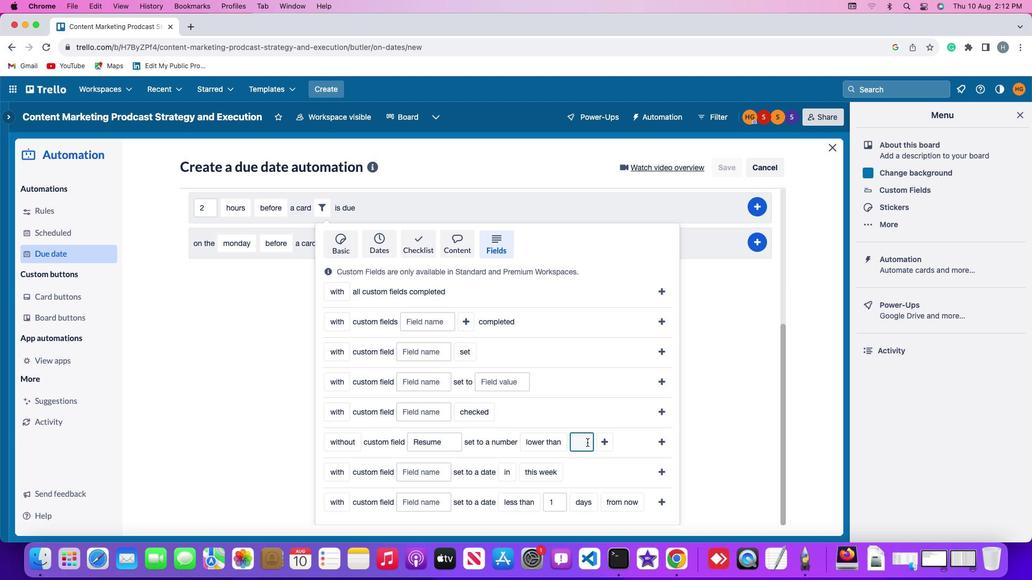 
Action: Mouse moved to (587, 443)
Screenshot: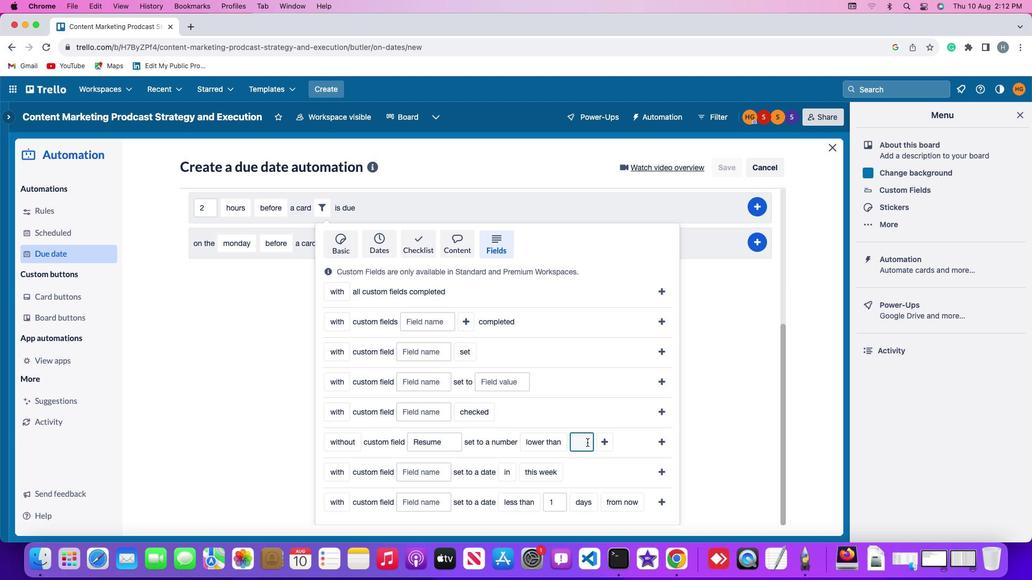 
Action: Key pressed '1'
Screenshot: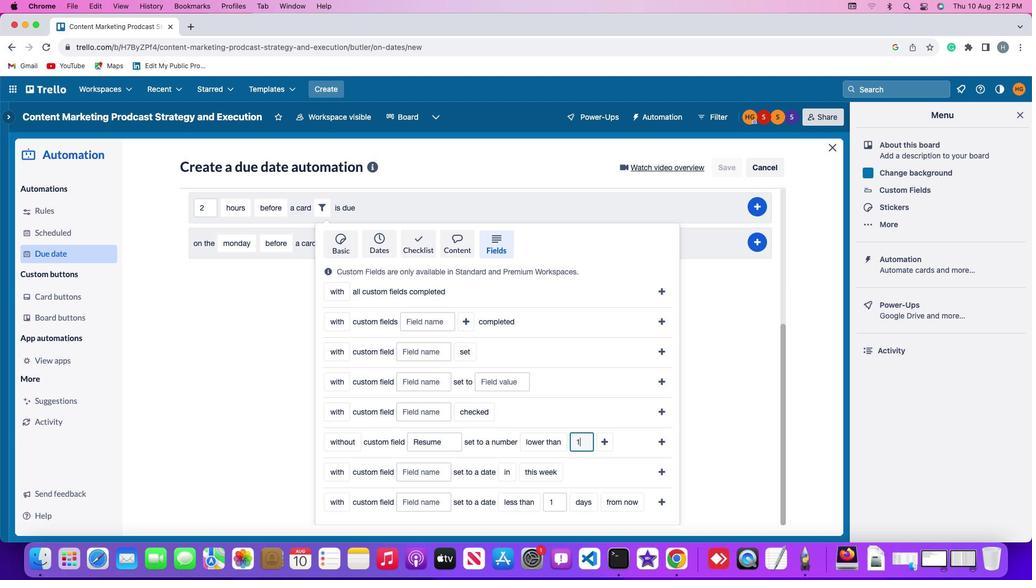 
Action: Mouse moved to (603, 442)
Screenshot: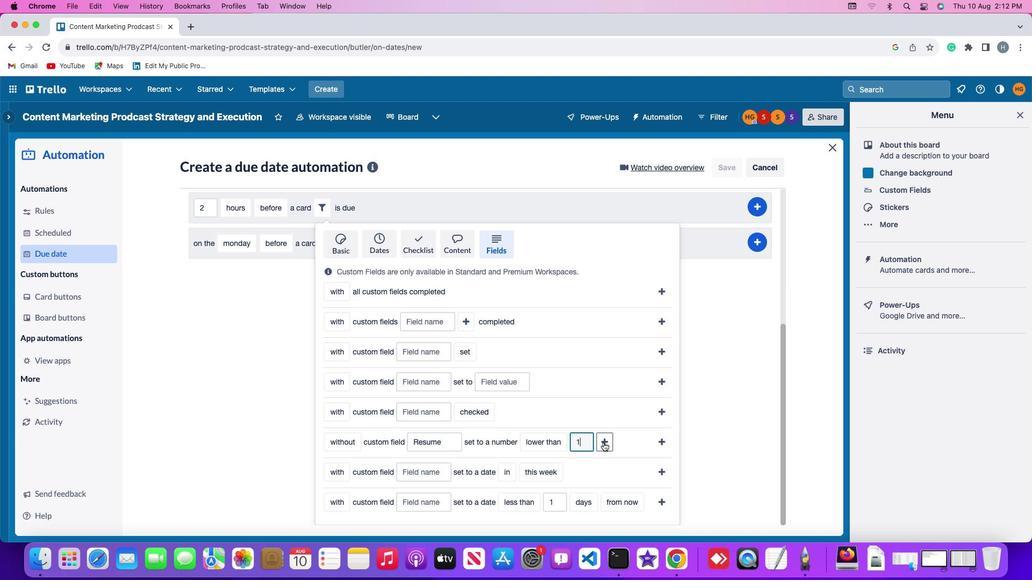 
Action: Mouse pressed left at (603, 442)
Screenshot: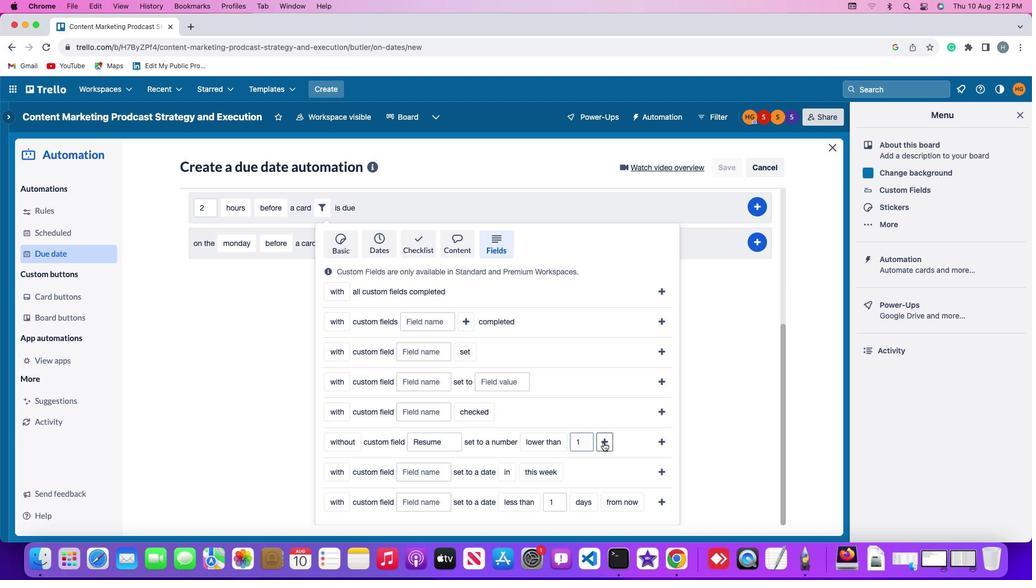 
Action: Mouse moved to (637, 446)
Screenshot: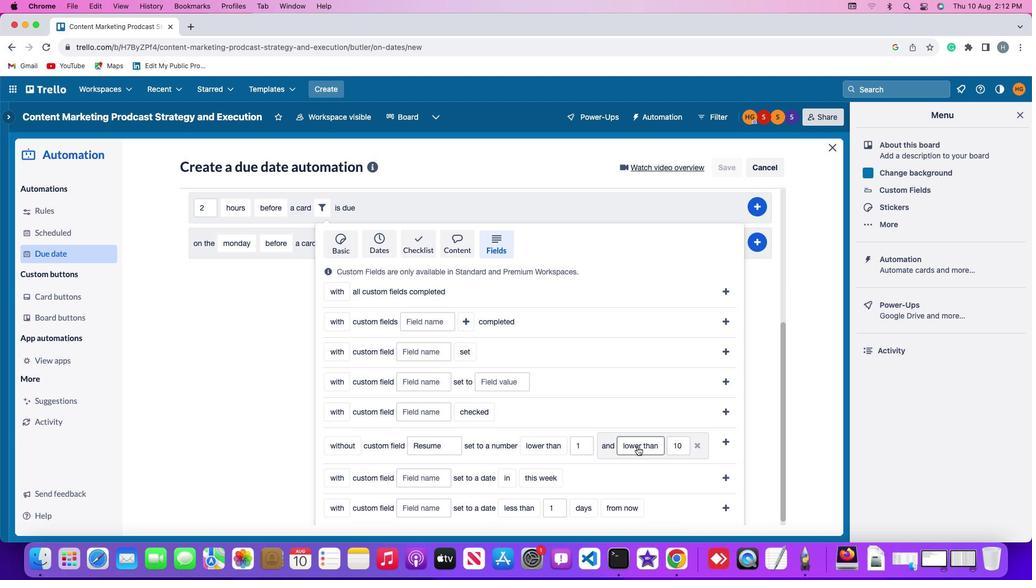 
Action: Mouse pressed left at (637, 446)
Screenshot: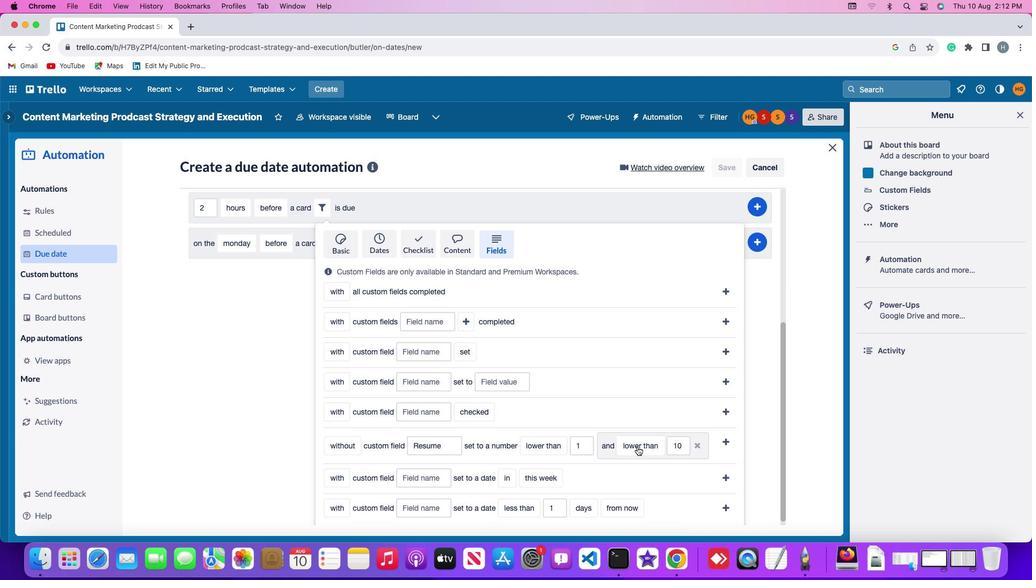 
Action: Mouse moved to (642, 429)
Screenshot: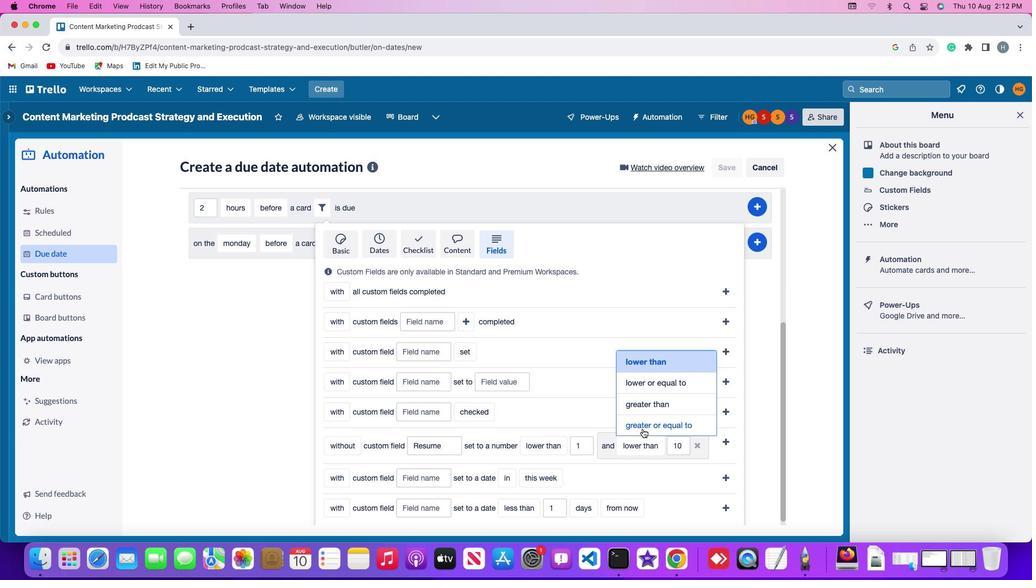 
Action: Mouse pressed left at (642, 429)
Screenshot: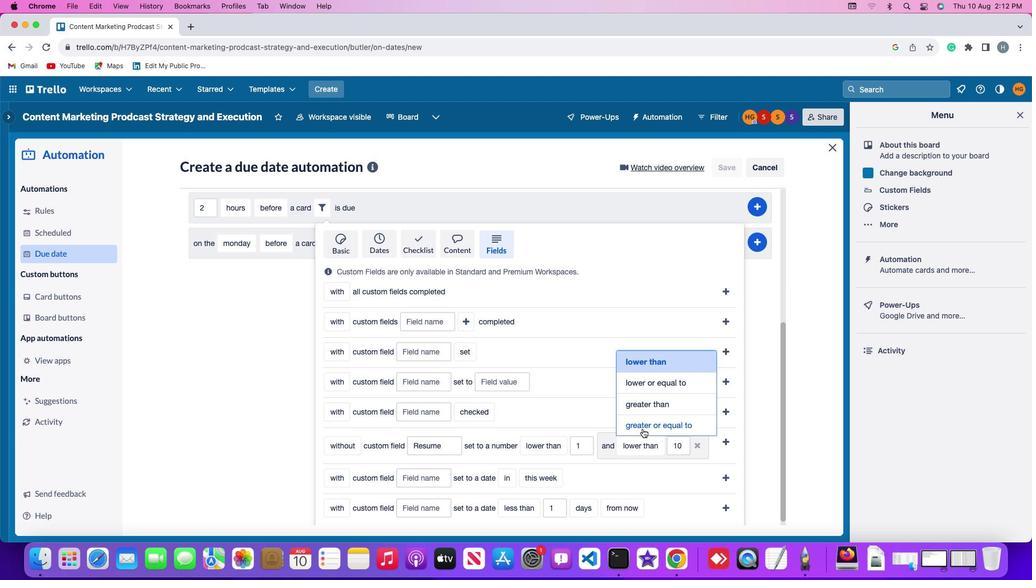 
Action: Mouse moved to (708, 444)
Screenshot: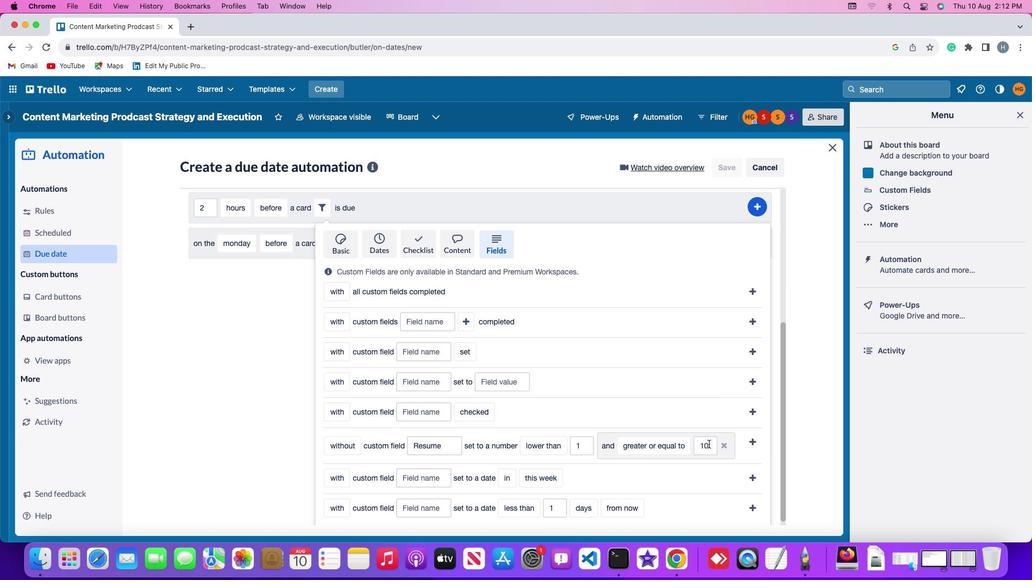 
Action: Mouse pressed left at (708, 444)
Screenshot: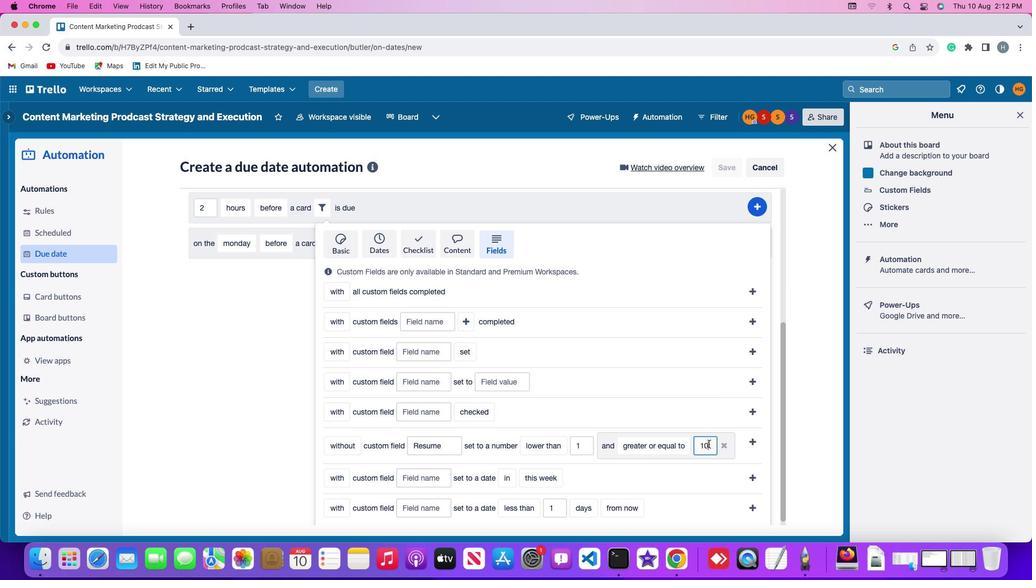 
Action: Mouse moved to (708, 444)
Screenshot: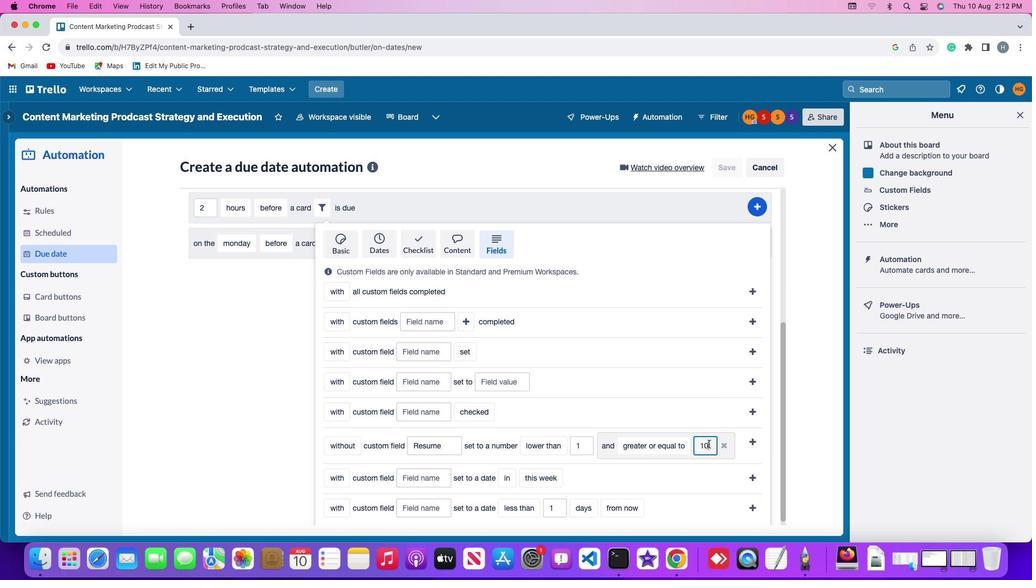 
Action: Key pressed Key.backspace
Screenshot: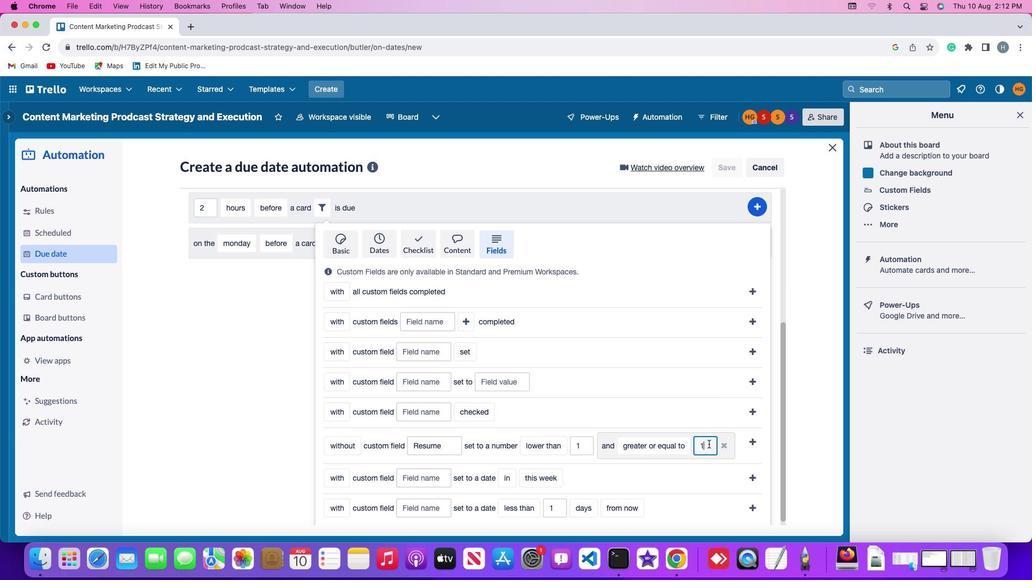 
Action: Mouse moved to (709, 444)
Screenshot: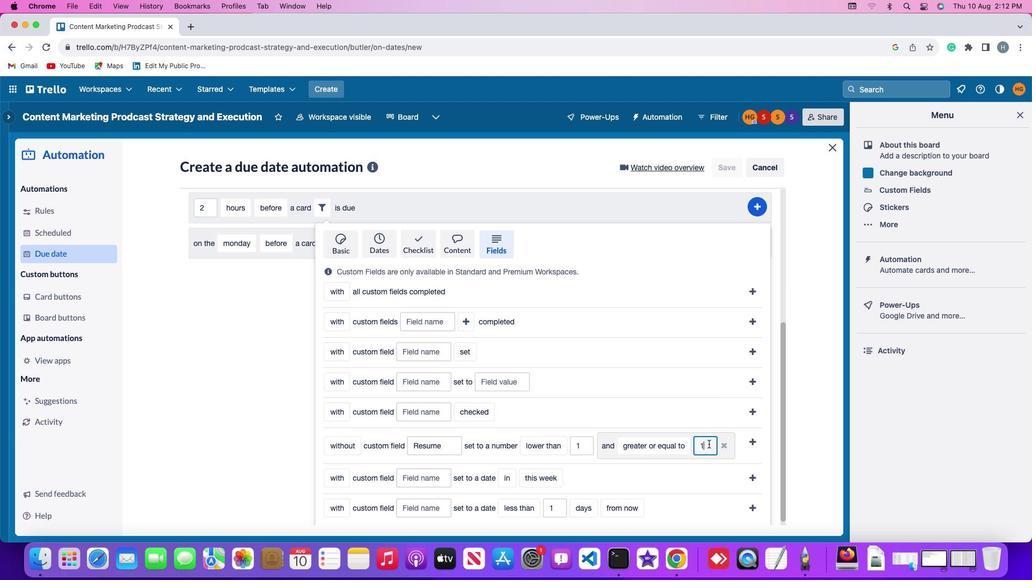 
Action: Key pressed Key.backspaceKey.backspace'1''0'
Screenshot: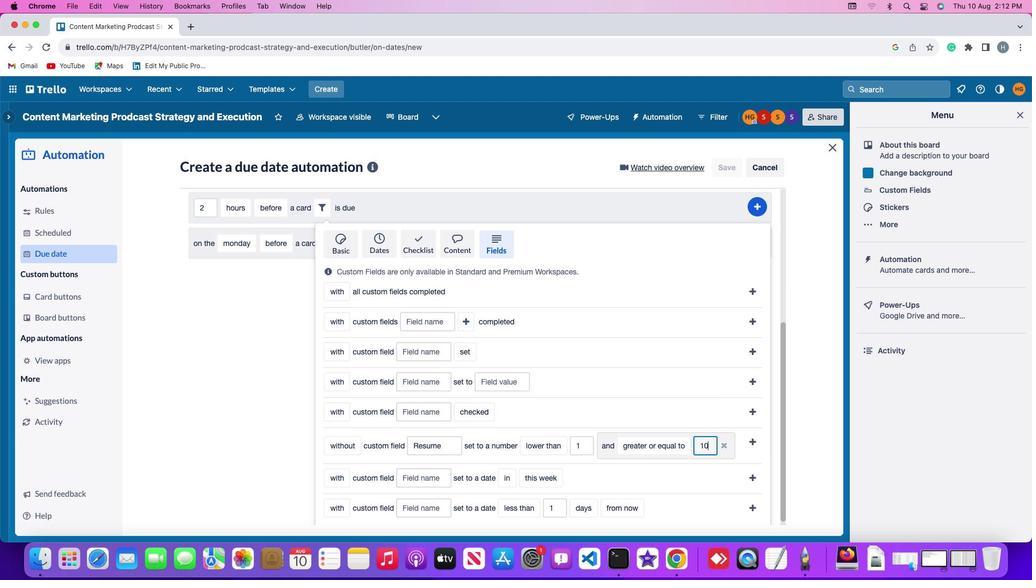 
Action: Mouse moved to (749, 443)
Screenshot: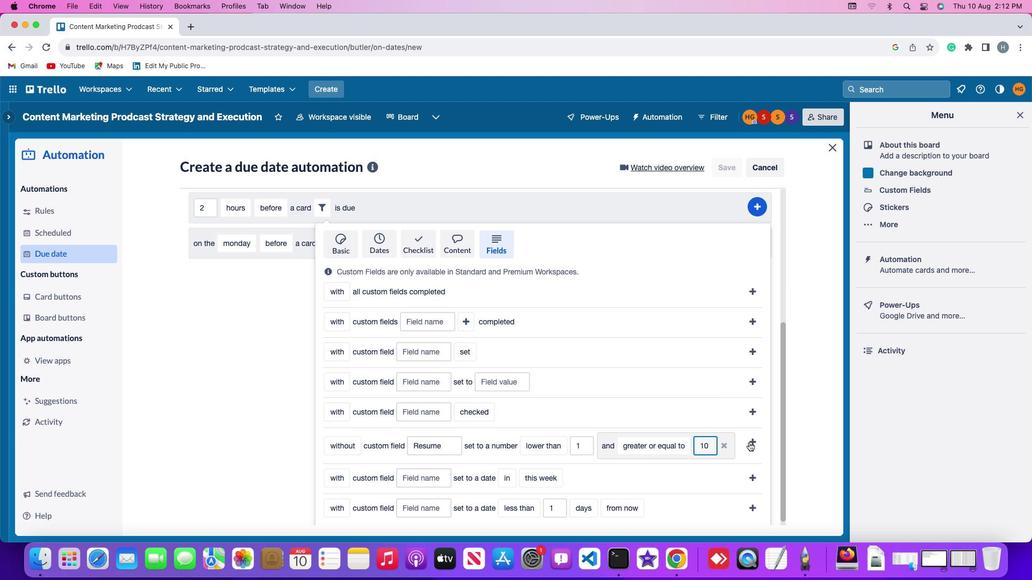
Action: Mouse pressed left at (749, 443)
Screenshot: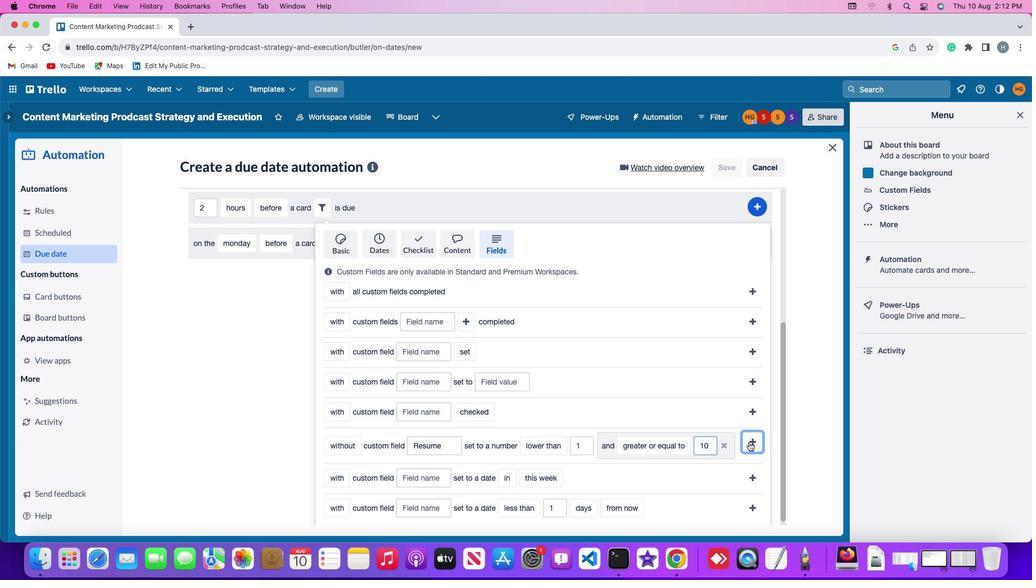 
Action: Mouse moved to (762, 431)
Screenshot: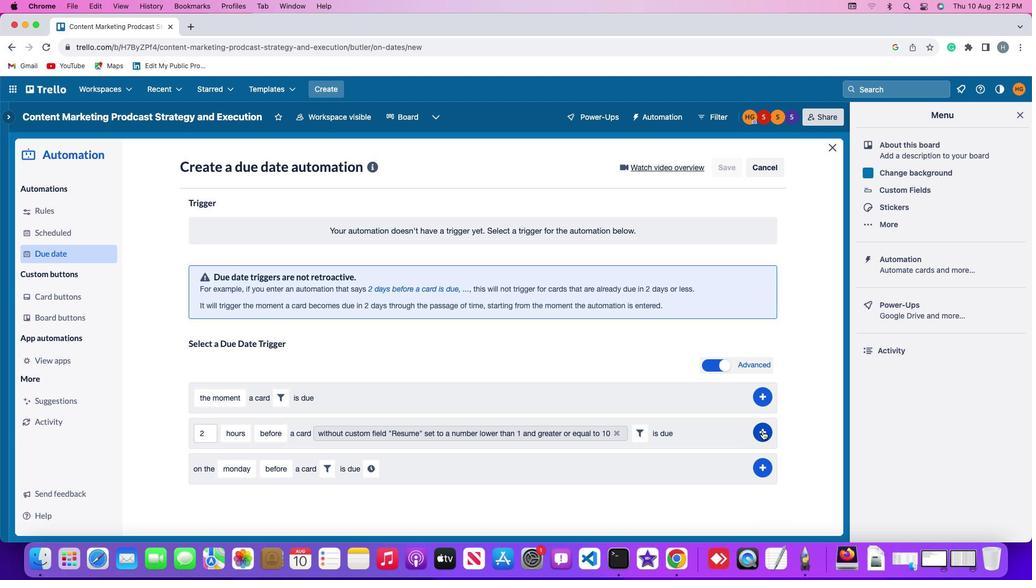 
Action: Mouse pressed left at (762, 431)
Screenshot: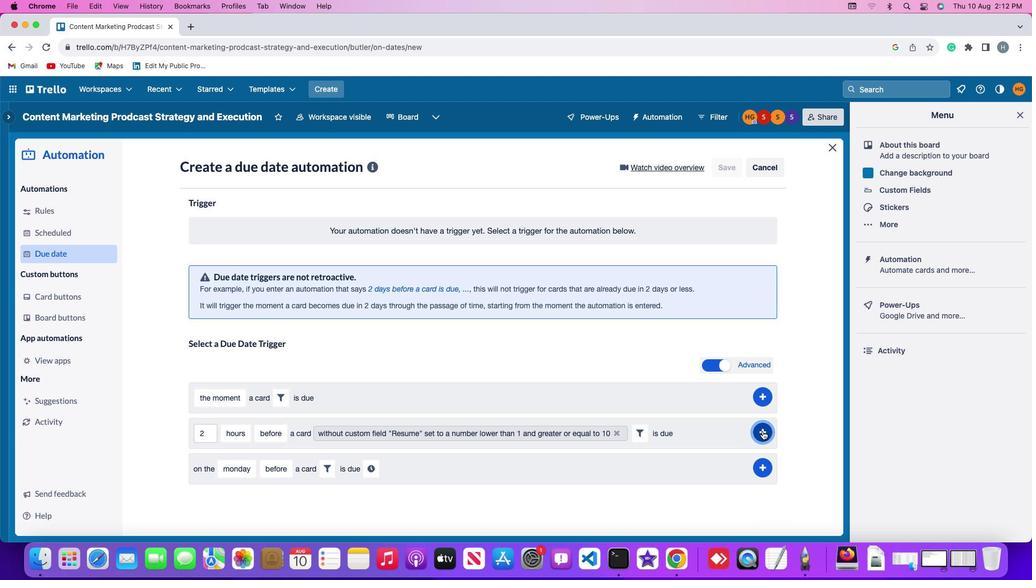 
Action: Mouse moved to (802, 362)
Screenshot: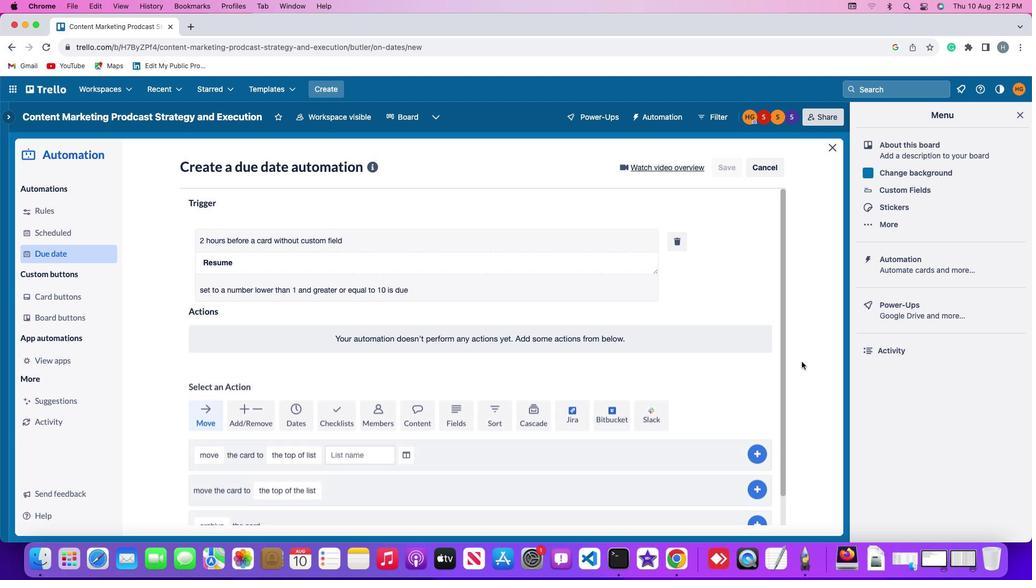 
